 Task: Look for space in Jindřichův Hradec, Czech Republic from 8th June, 2023 to 12th June, 2023 for 2 adults in price range Rs.8000 to Rs.16000. Place can be private room with 1  bedroom having 1 bed and 1 bathroom. Property type can be flatguest house, hotel. Booking option can be shelf check-in. Required host language is English.
Action: Mouse moved to (422, 86)
Screenshot: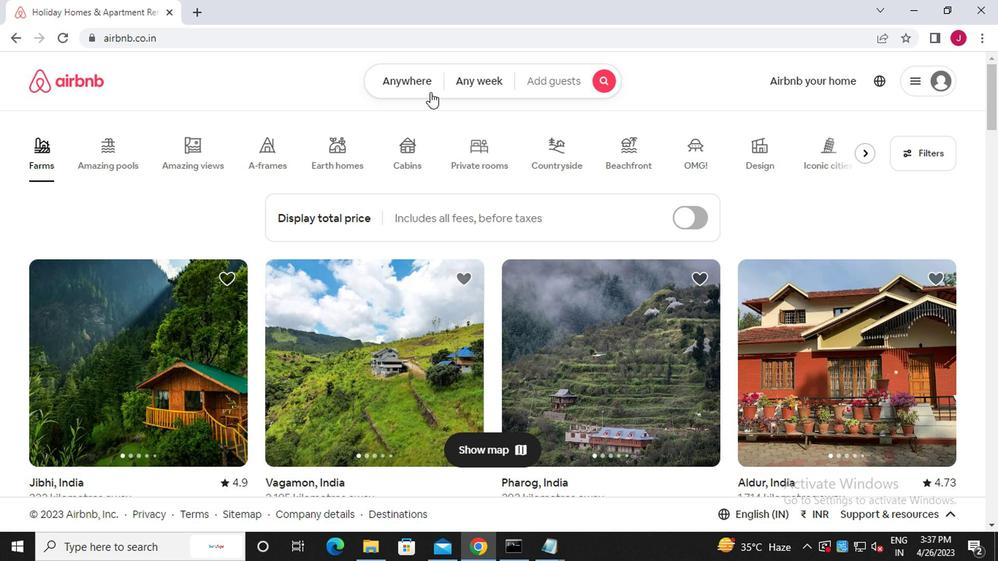 
Action: Mouse pressed left at (422, 86)
Screenshot: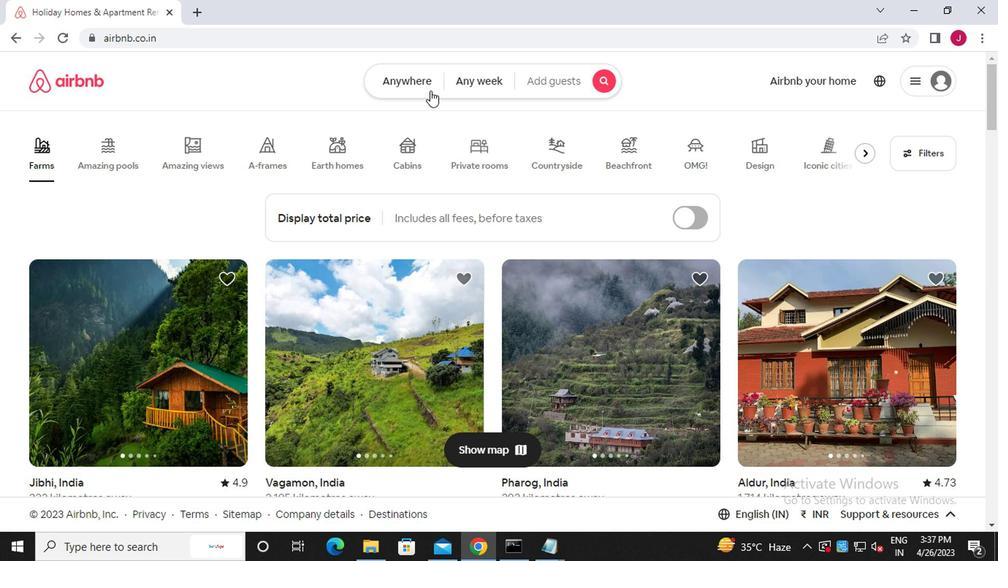 
Action: Mouse moved to (290, 138)
Screenshot: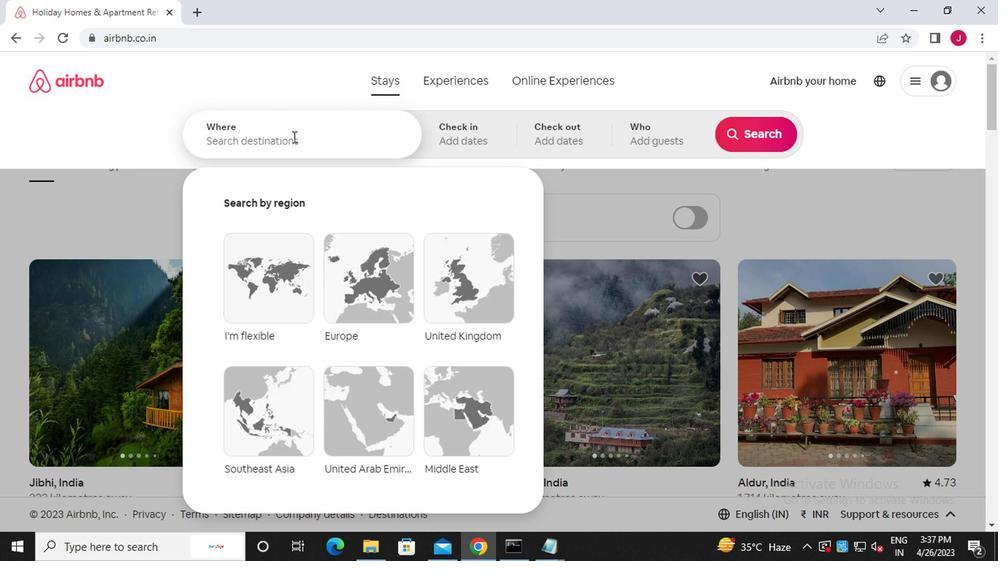 
Action: Mouse pressed left at (290, 138)
Screenshot: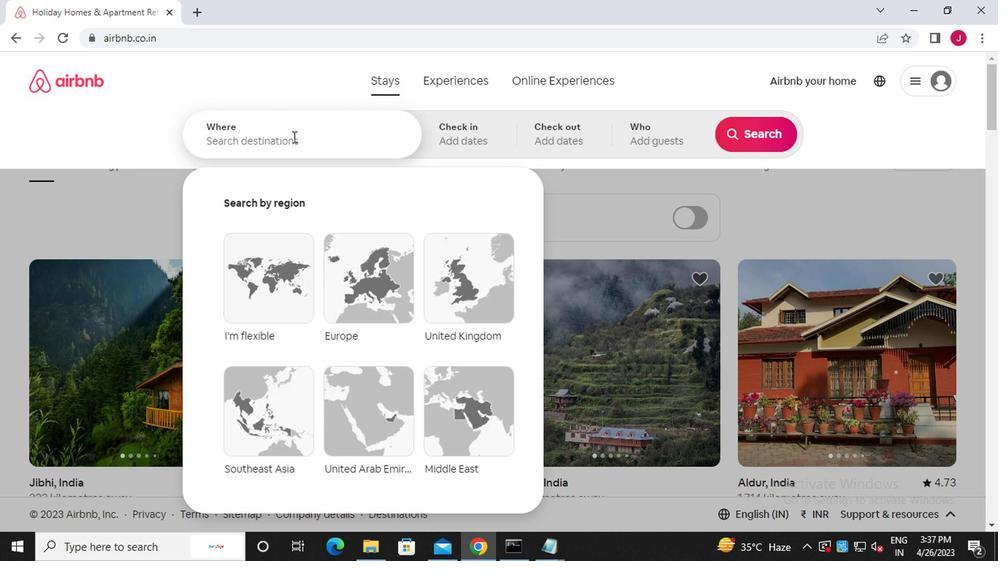 
Action: Mouse moved to (285, 135)
Screenshot: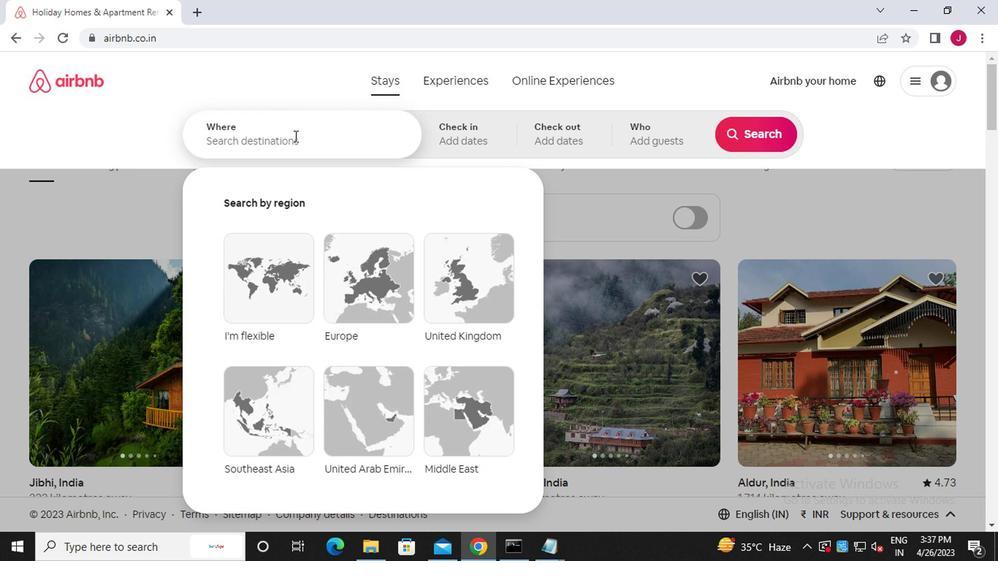 
Action: Key pressed j<Key.caps_lock>indrichuv<Key.space><Key.caps_lock>h<Key.caps_lock>radec,<Key.caps_lock>c<Key.caps_lock>zech<Key.space><Key.caps_lock>r<Key.caps_lock>epublic
Screenshot: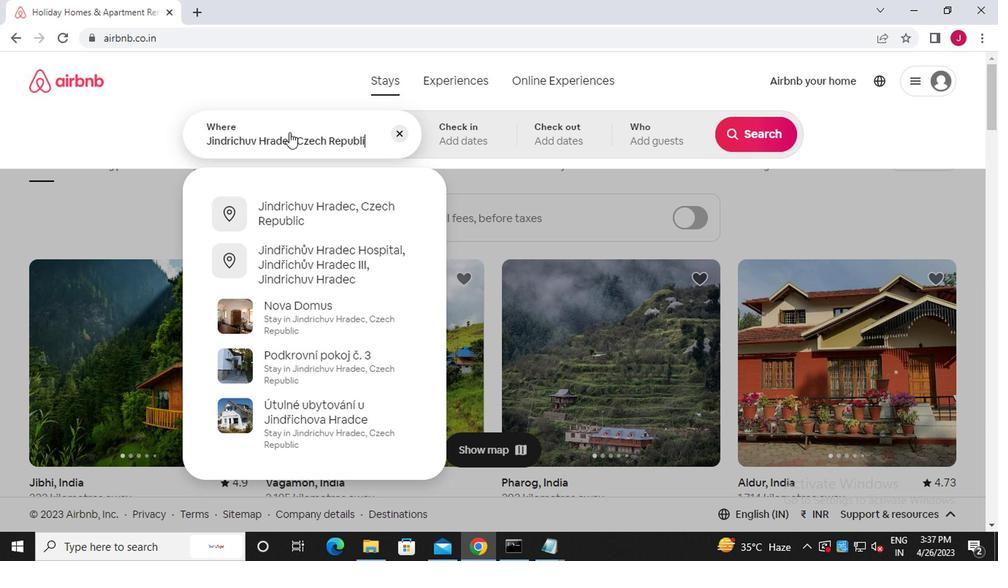 
Action: Mouse moved to (332, 212)
Screenshot: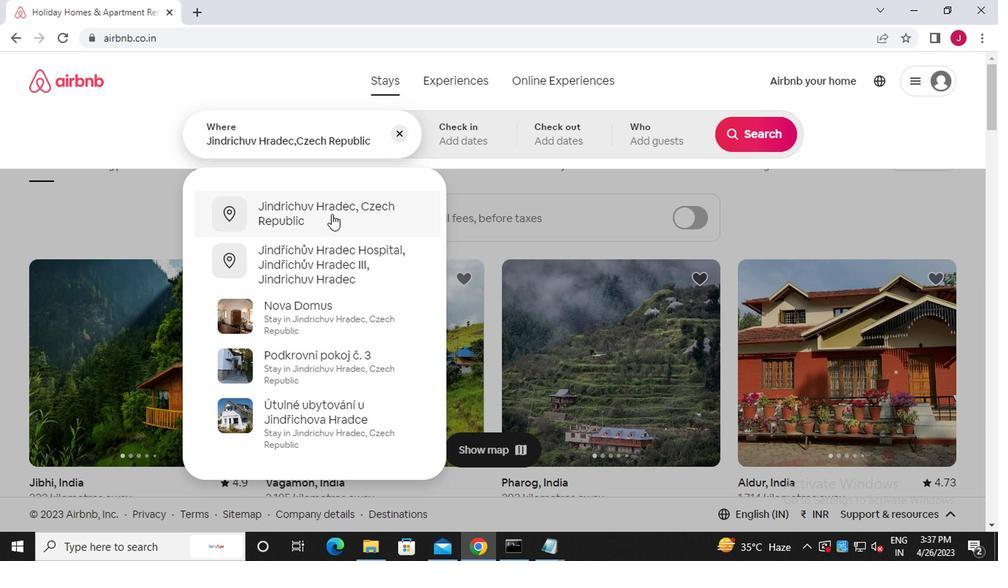 
Action: Mouse pressed left at (332, 212)
Screenshot: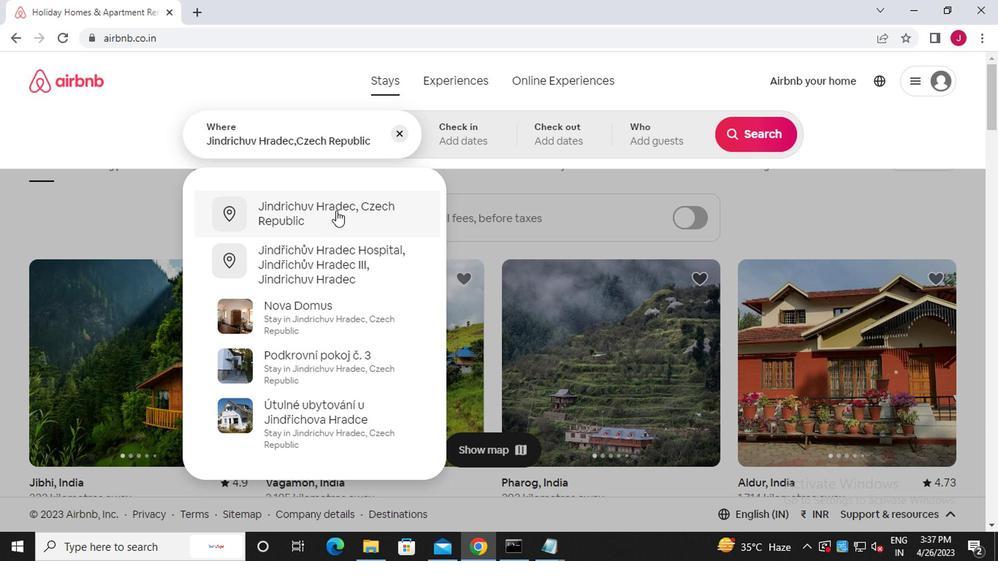 
Action: Mouse moved to (747, 253)
Screenshot: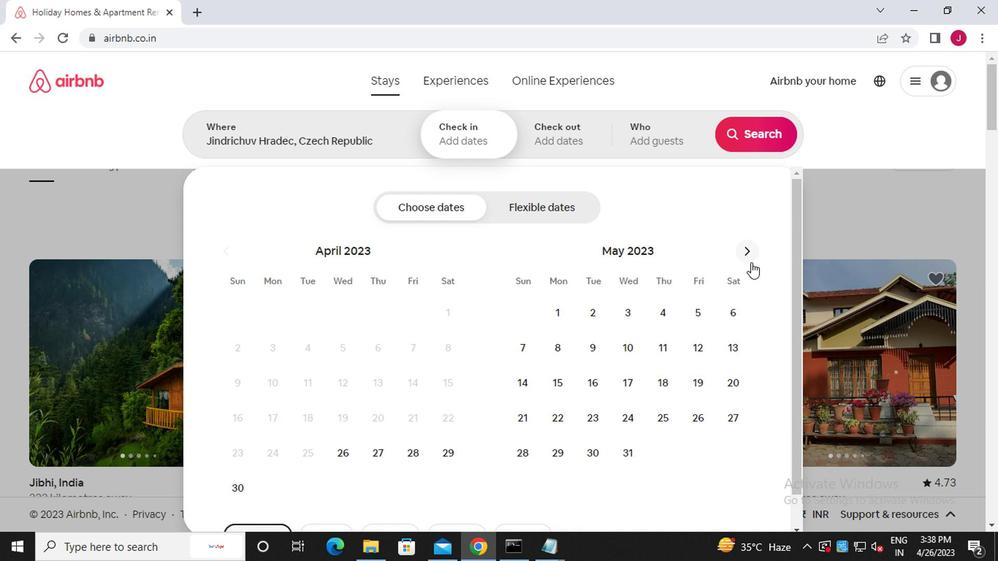 
Action: Mouse pressed left at (747, 253)
Screenshot: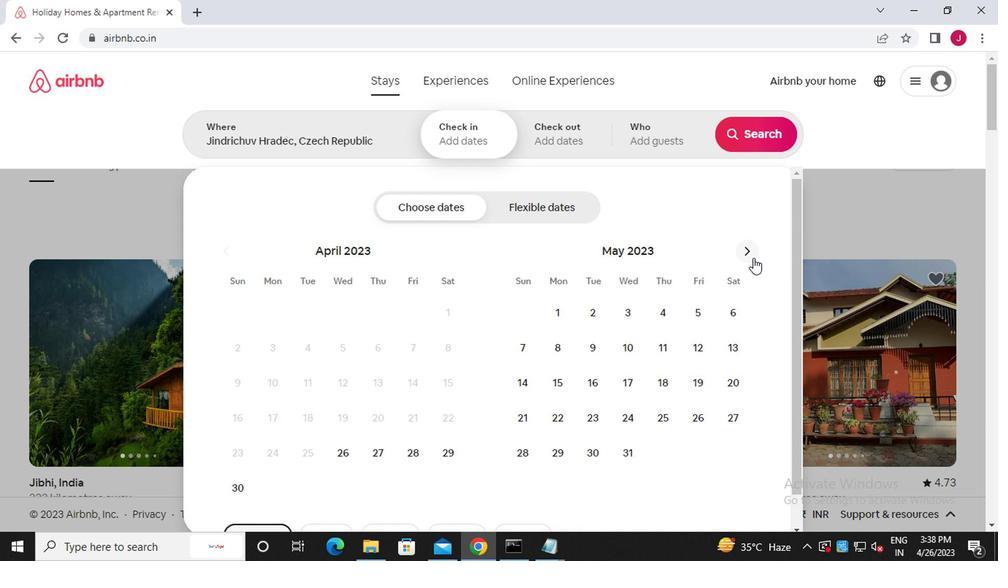 
Action: Mouse moved to (658, 346)
Screenshot: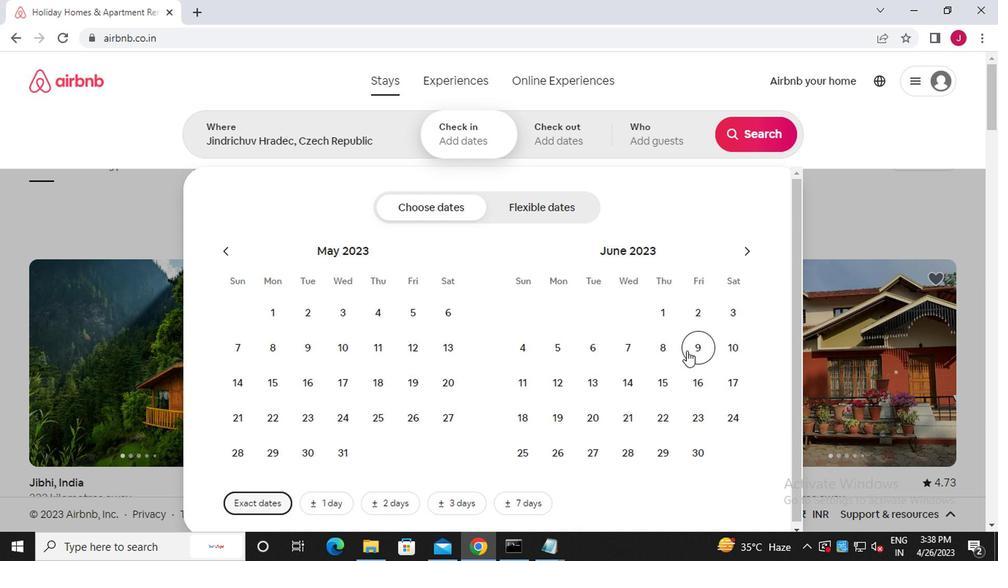 
Action: Mouse pressed left at (658, 346)
Screenshot: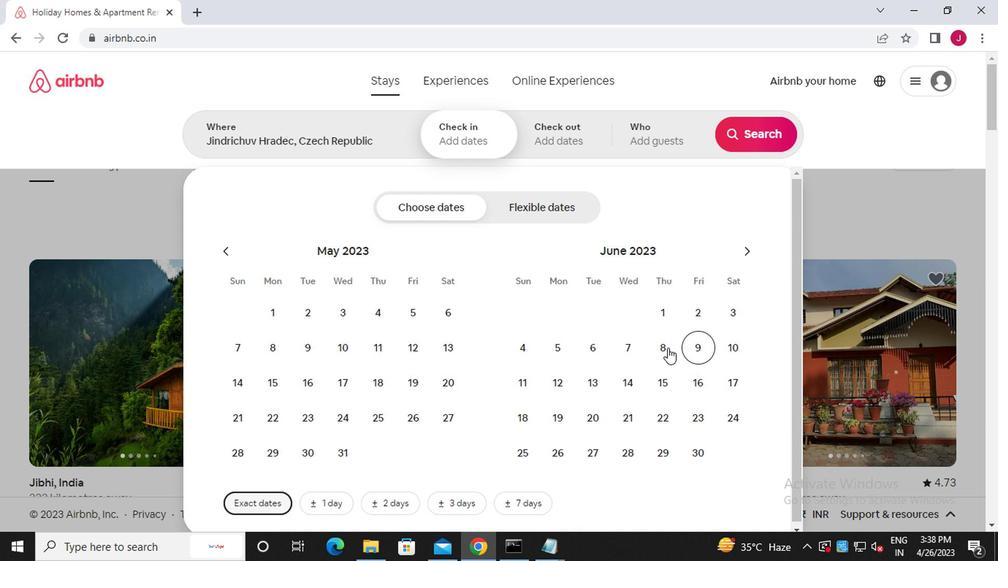 
Action: Mouse moved to (554, 378)
Screenshot: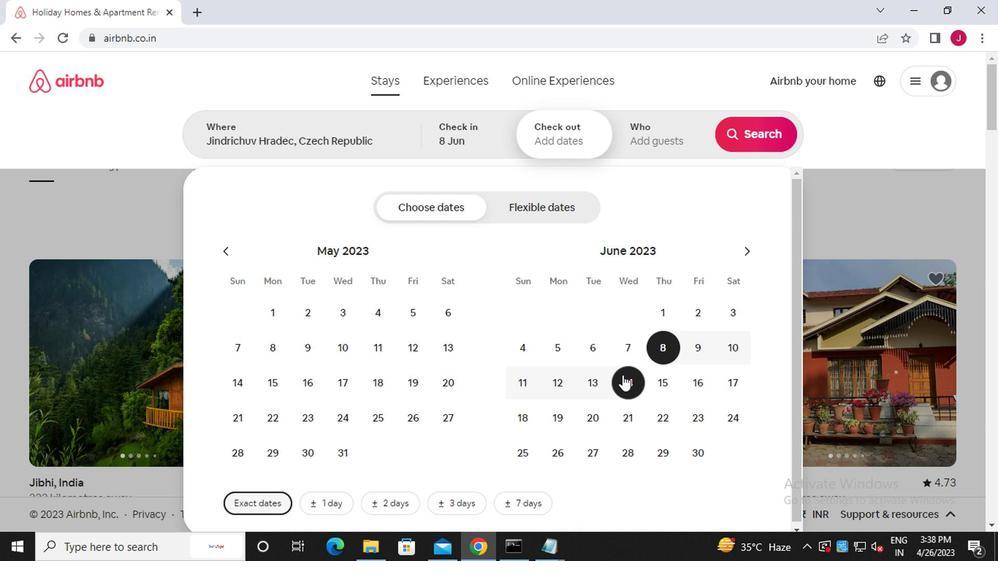 
Action: Mouse pressed left at (554, 378)
Screenshot: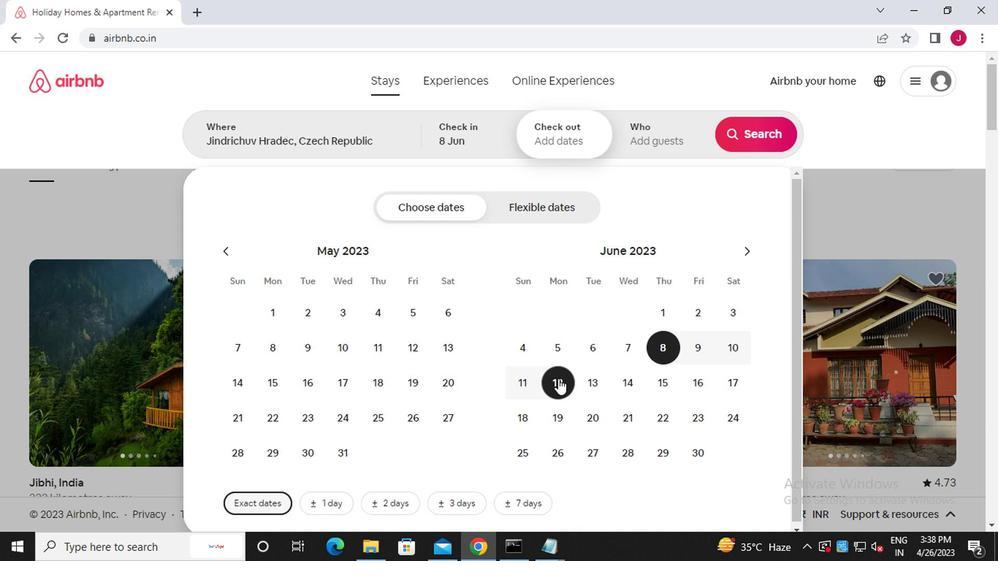 
Action: Mouse moved to (648, 147)
Screenshot: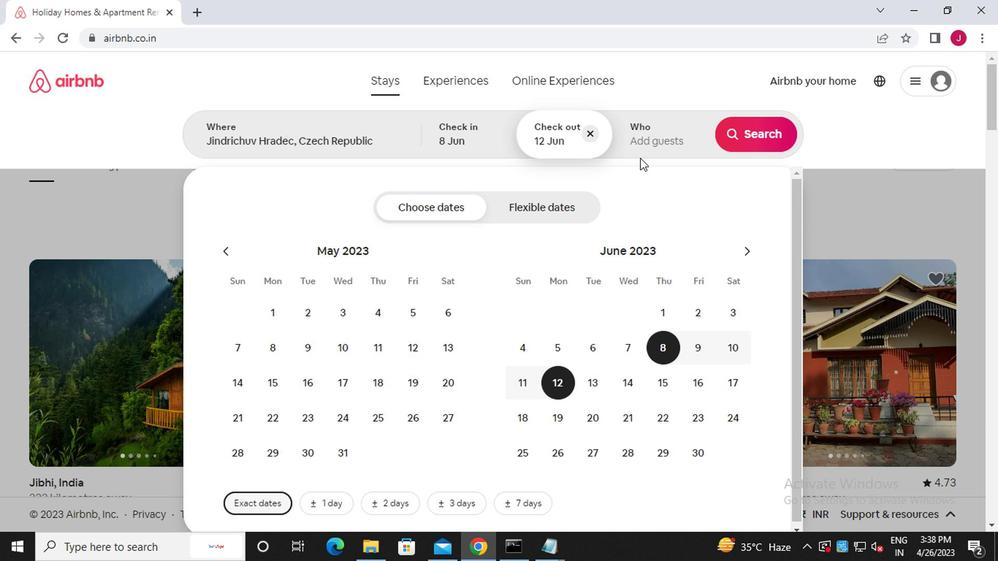 
Action: Mouse pressed left at (648, 147)
Screenshot: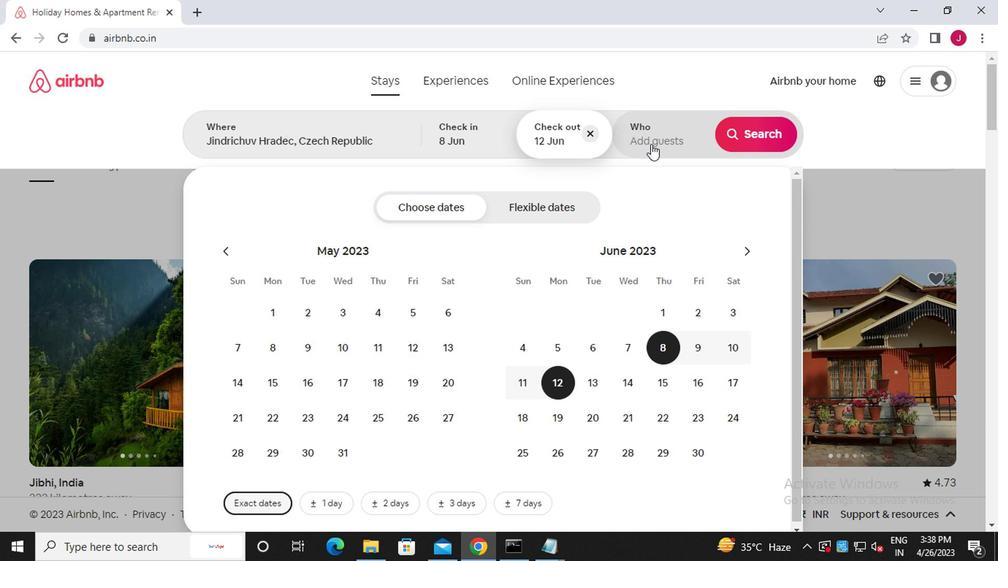 
Action: Mouse moved to (760, 217)
Screenshot: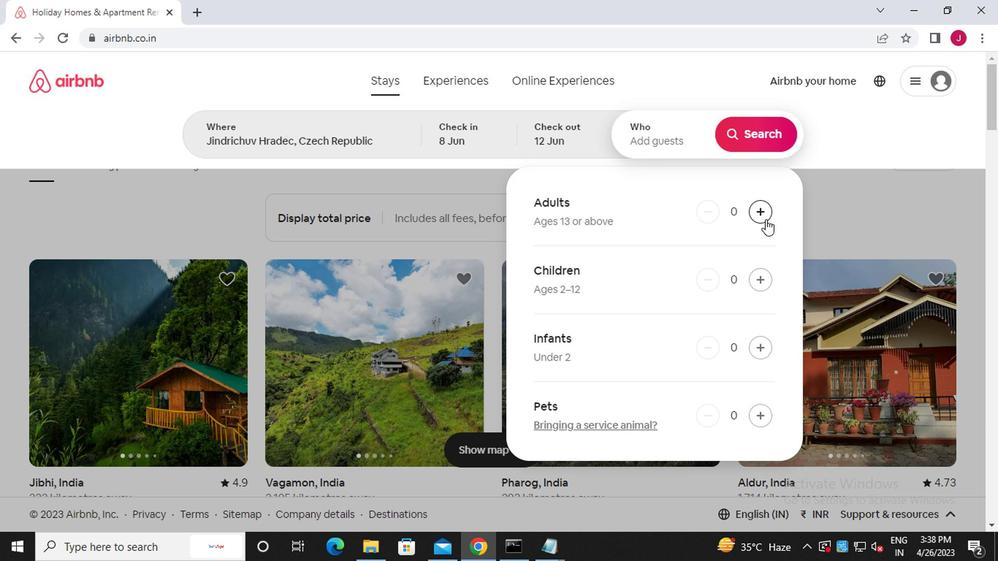 
Action: Mouse pressed left at (760, 217)
Screenshot: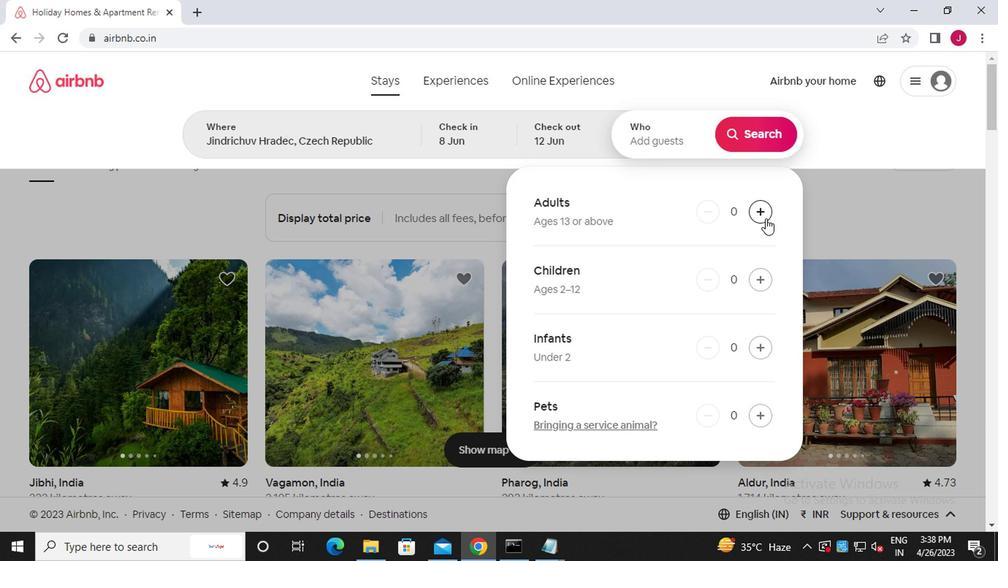 
Action: Mouse pressed left at (760, 217)
Screenshot: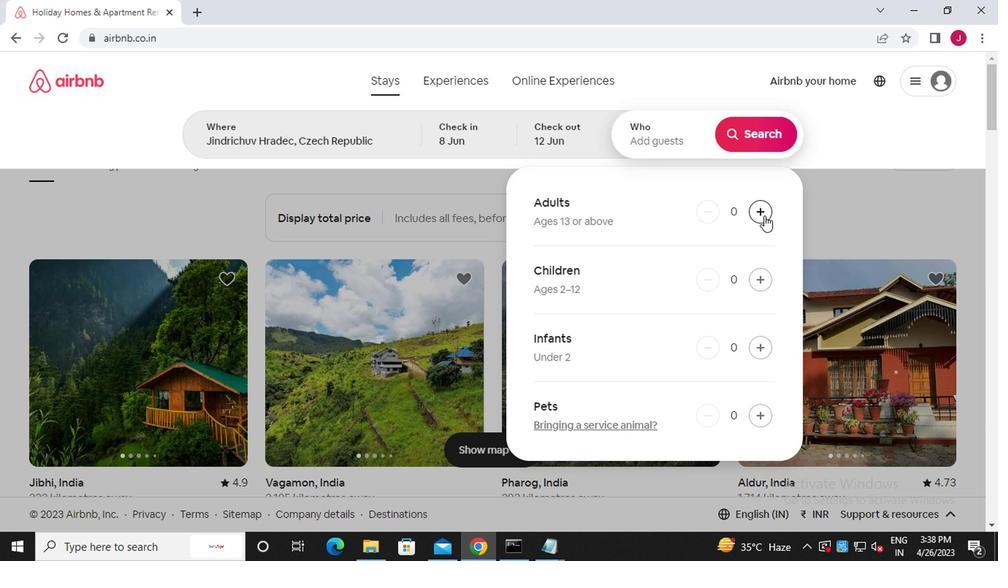 
Action: Mouse moved to (757, 141)
Screenshot: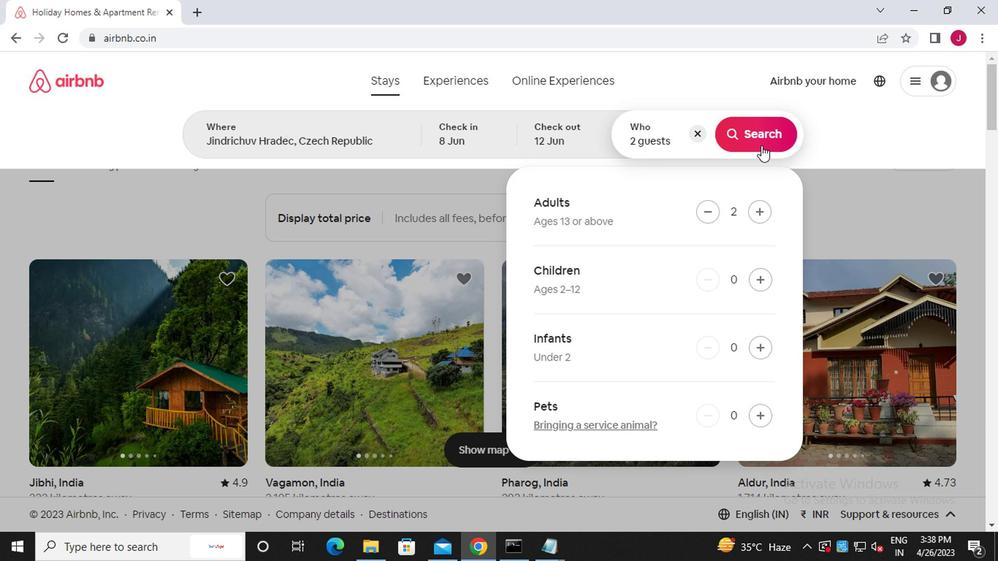 
Action: Mouse pressed left at (757, 141)
Screenshot: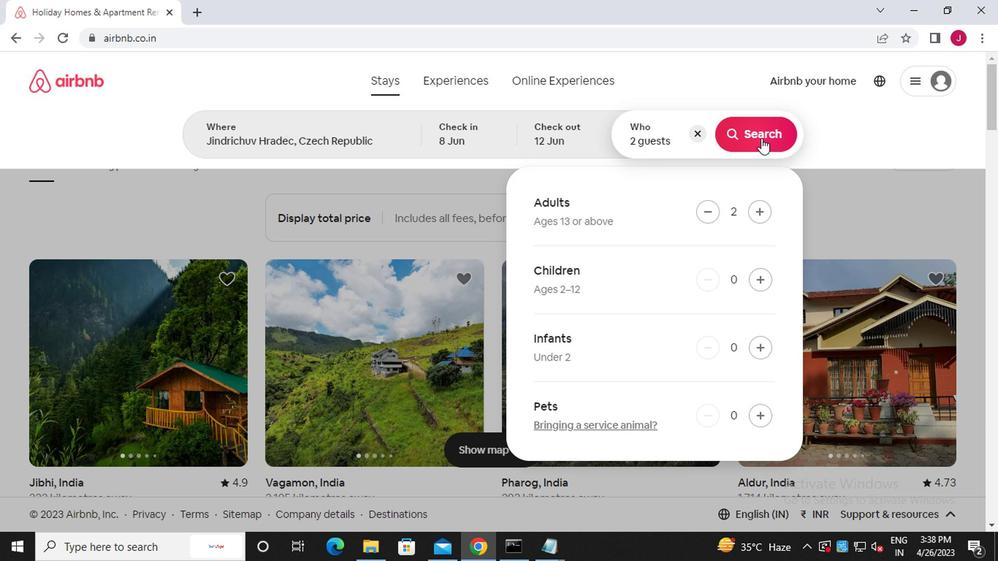 
Action: Mouse moved to (946, 137)
Screenshot: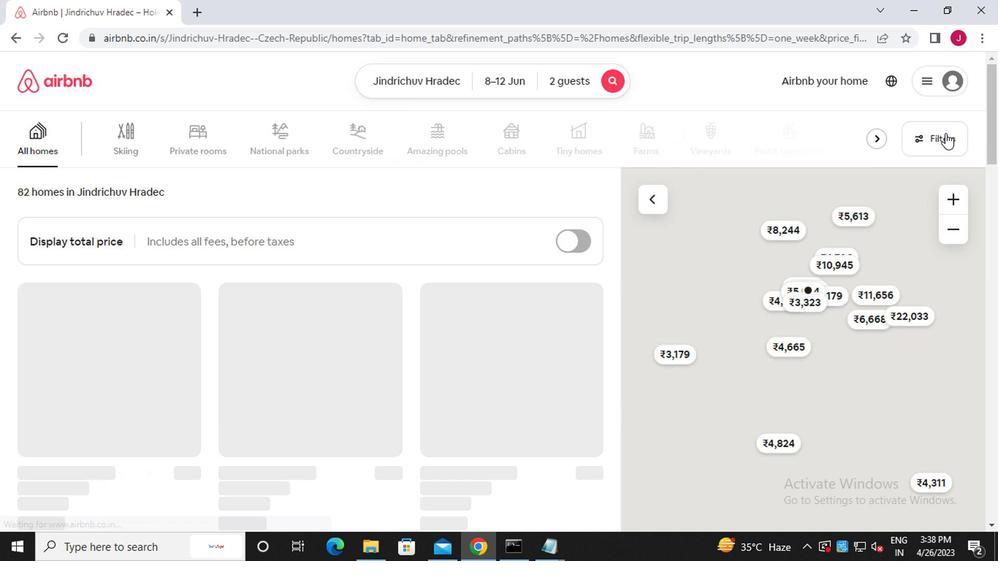 
Action: Mouse pressed left at (946, 137)
Screenshot: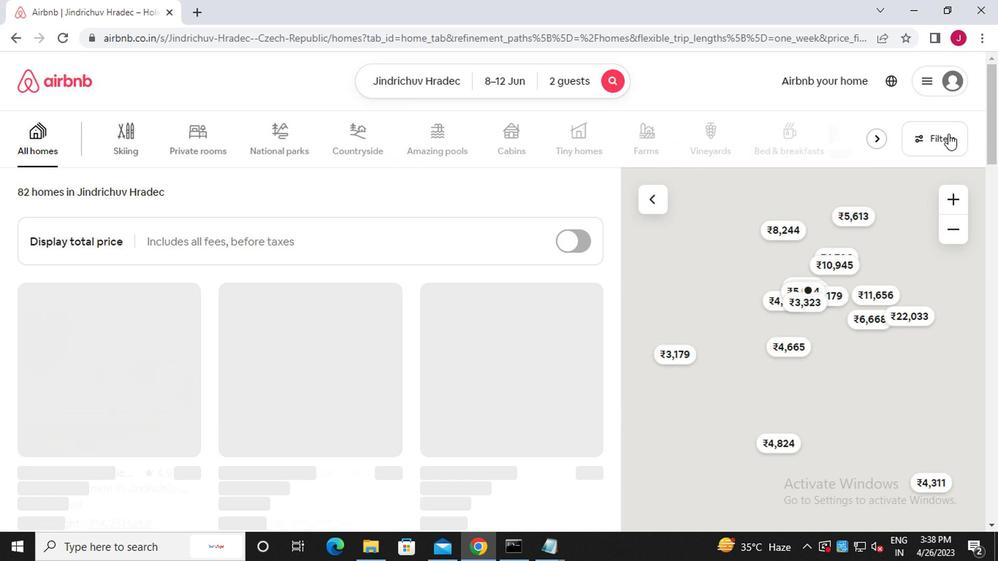 
Action: Mouse moved to (328, 323)
Screenshot: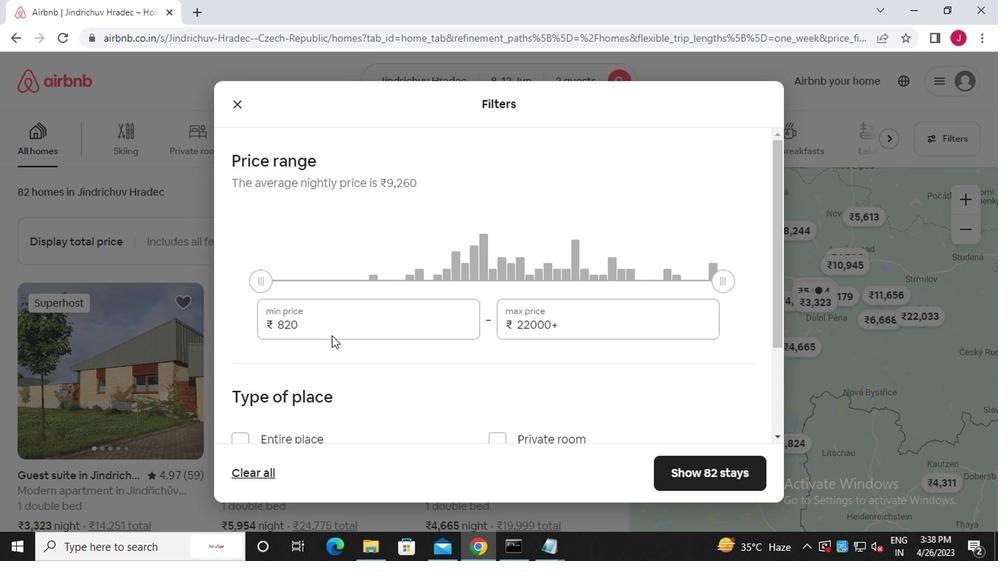 
Action: Mouse pressed left at (328, 323)
Screenshot: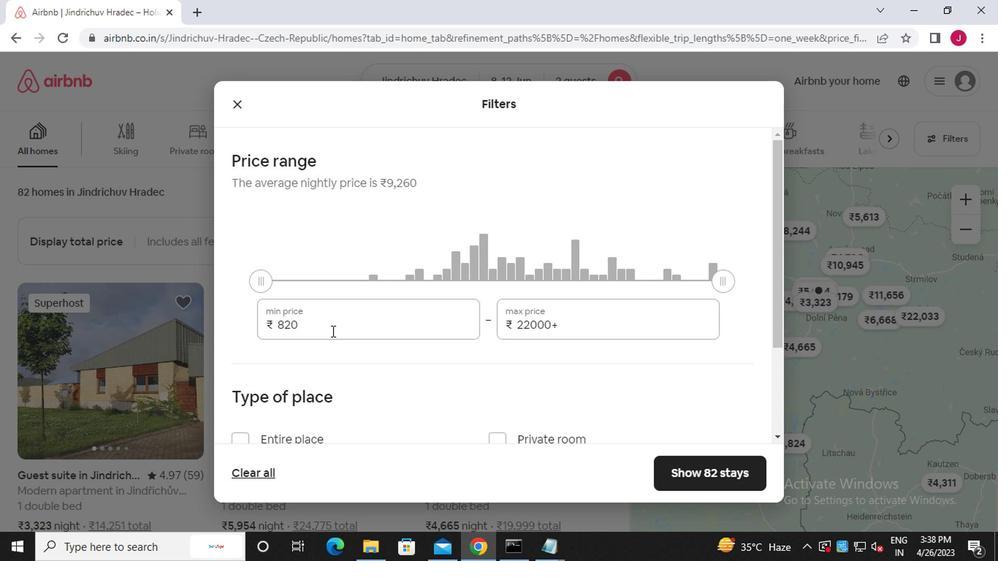 
Action: Mouse moved to (328, 322)
Screenshot: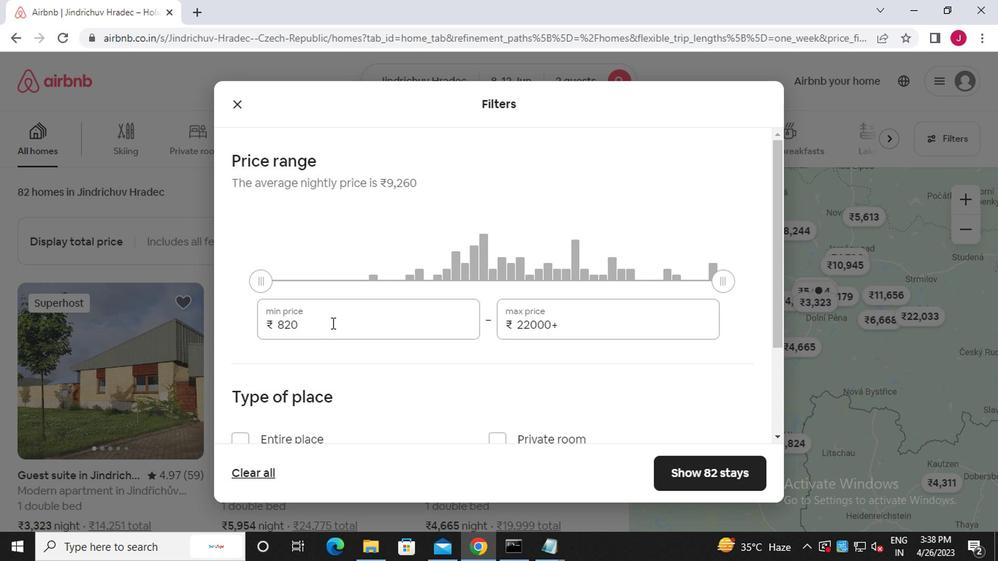 
Action: Key pressed <Key.backspace><Key.backspace><<96>><<96>><<96>>
Screenshot: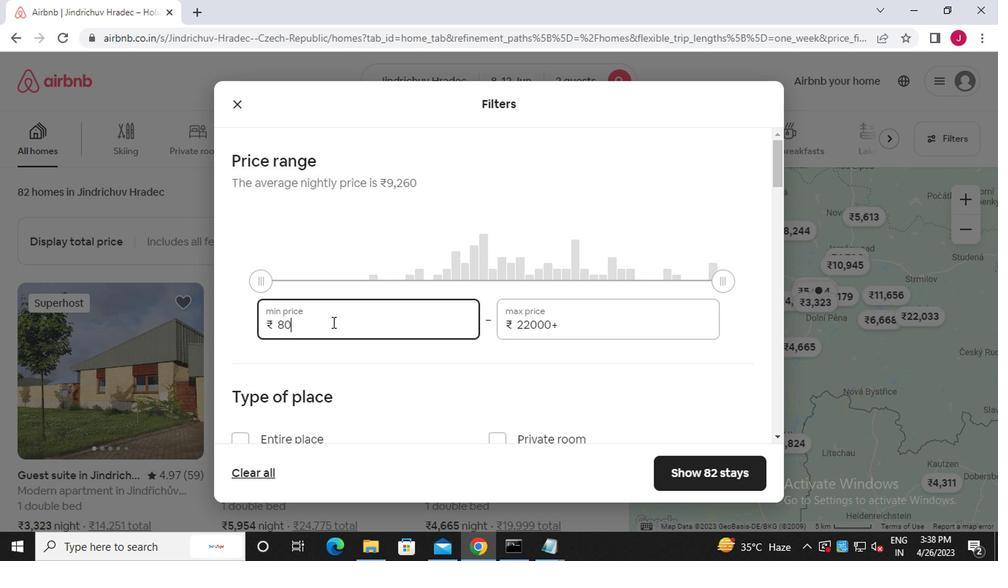 
Action: Mouse moved to (645, 326)
Screenshot: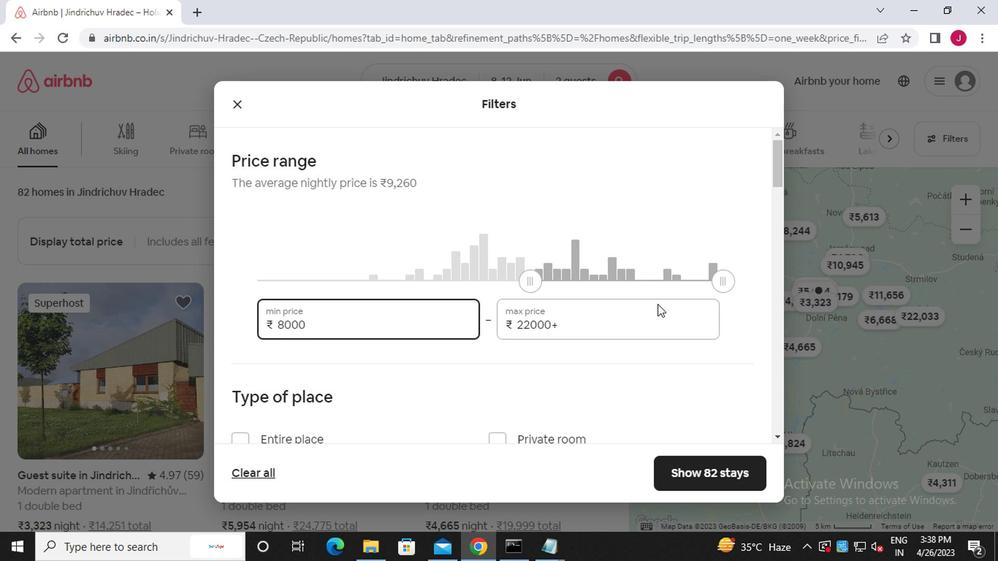 
Action: Mouse pressed left at (645, 326)
Screenshot: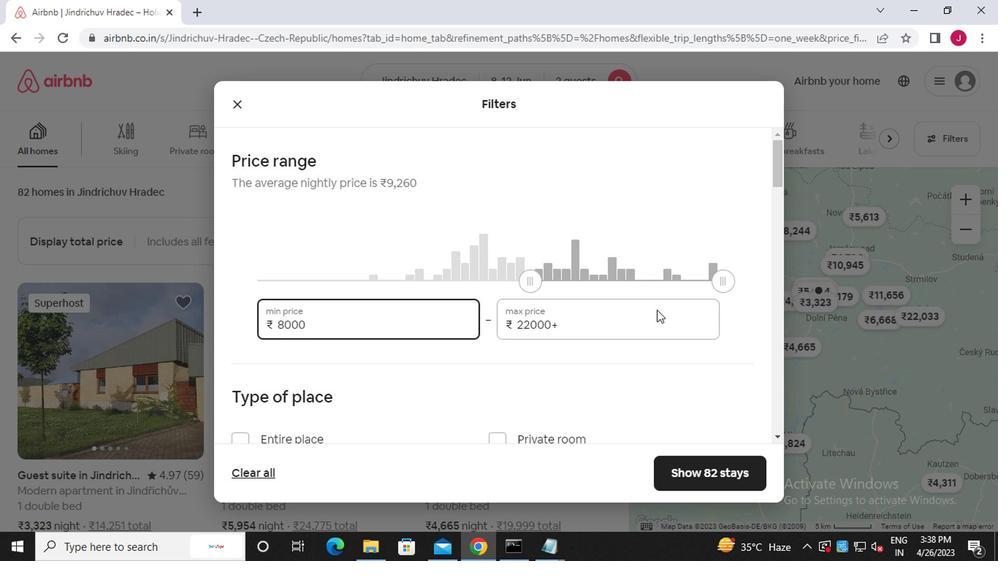 
Action: Mouse moved to (648, 322)
Screenshot: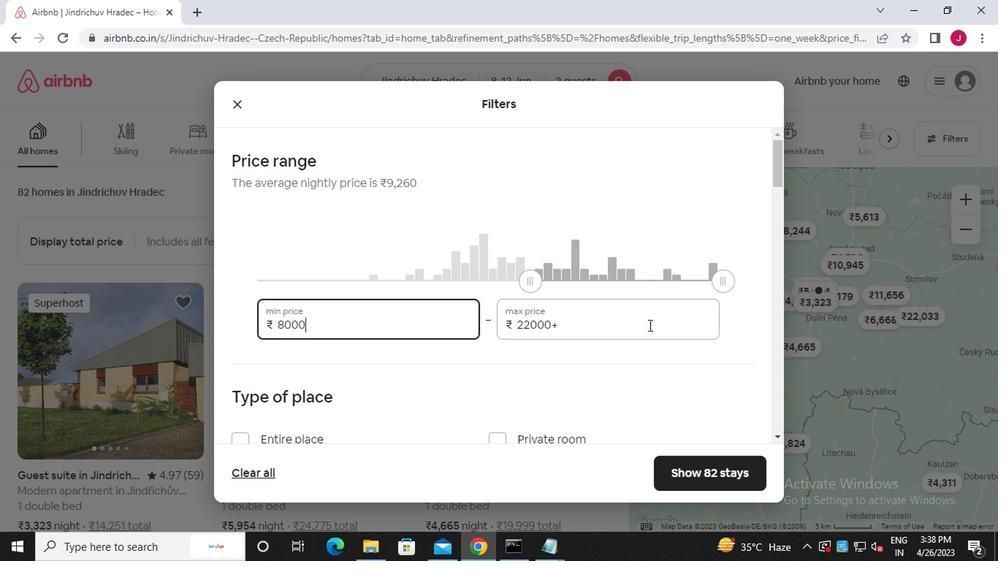 
Action: Key pressed <Key.backspace><Key.backspace><Key.backspace><Key.backspace><Key.backspace><Key.backspace><Key.backspace><Key.backspace><<97>><<102>><<96>><<96>><<96>>
Screenshot: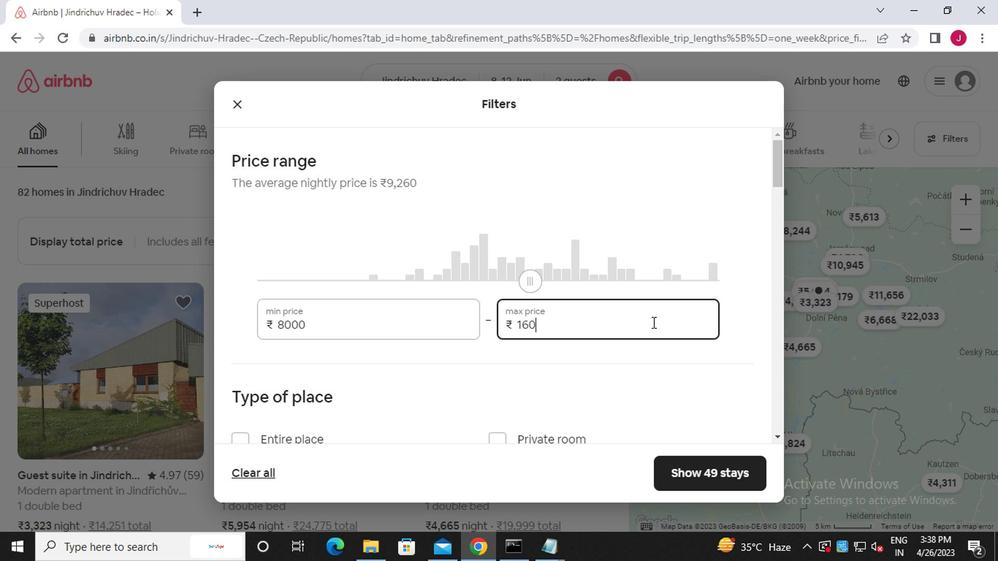 
Action: Mouse moved to (645, 326)
Screenshot: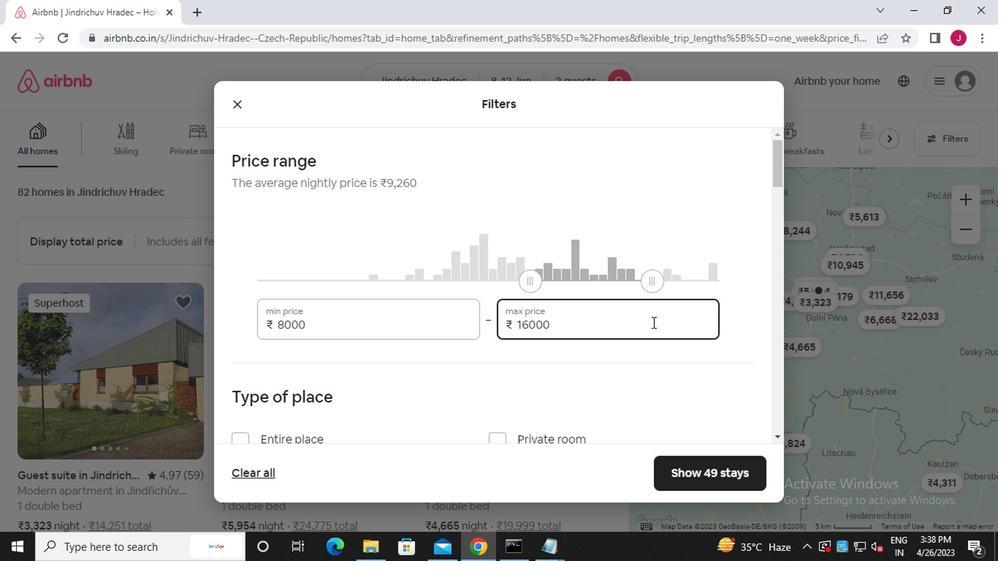 
Action: Mouse scrolled (645, 326) with delta (0, 0)
Screenshot: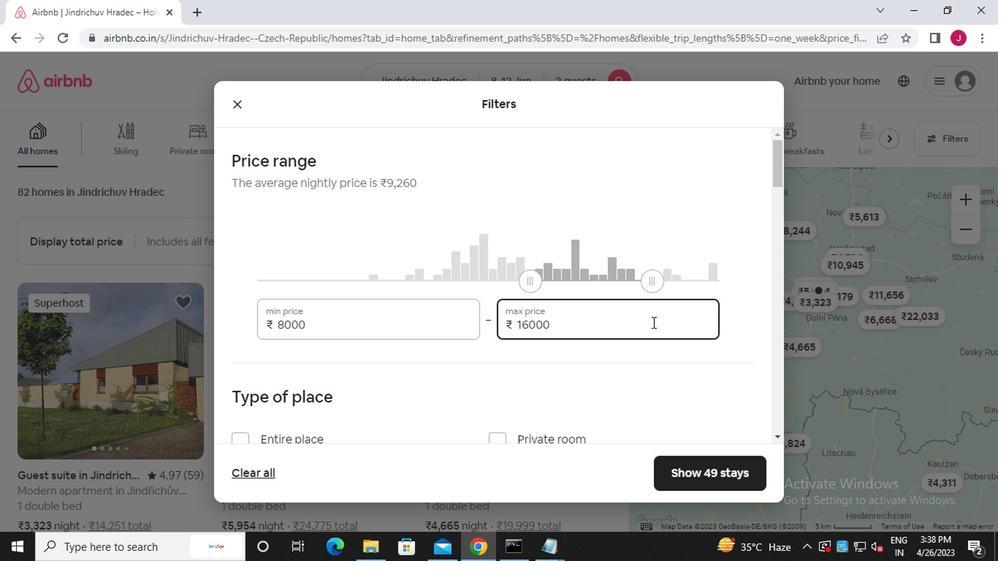 
Action: Mouse scrolled (645, 326) with delta (0, 0)
Screenshot: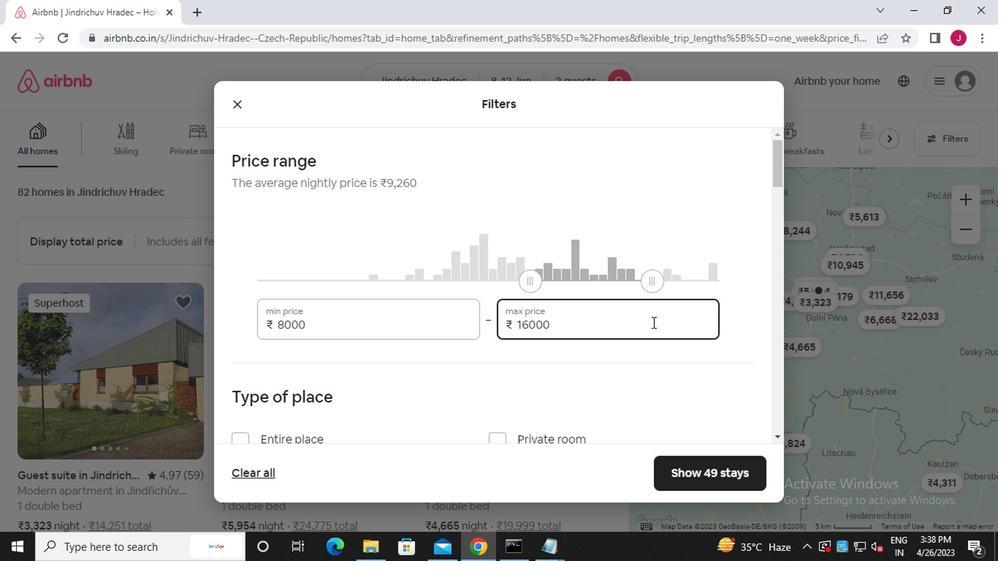 
Action: Mouse scrolled (645, 326) with delta (0, 0)
Screenshot: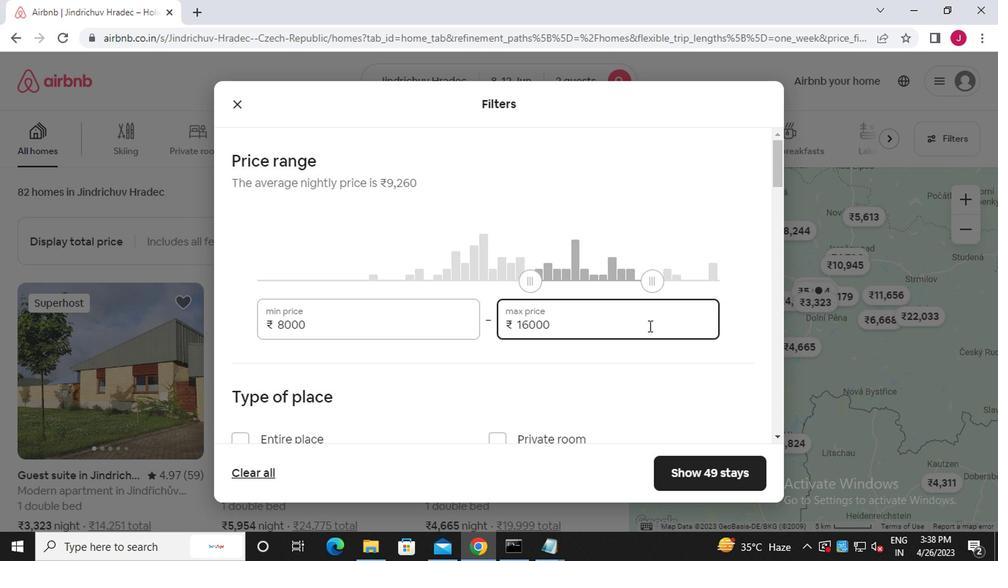 
Action: Mouse moved to (508, 229)
Screenshot: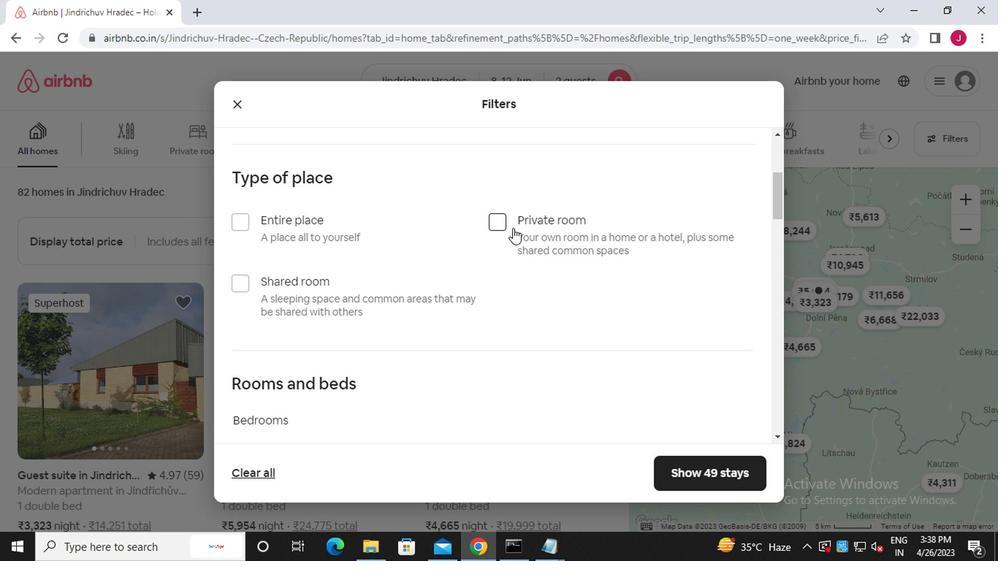 
Action: Mouse pressed left at (508, 229)
Screenshot: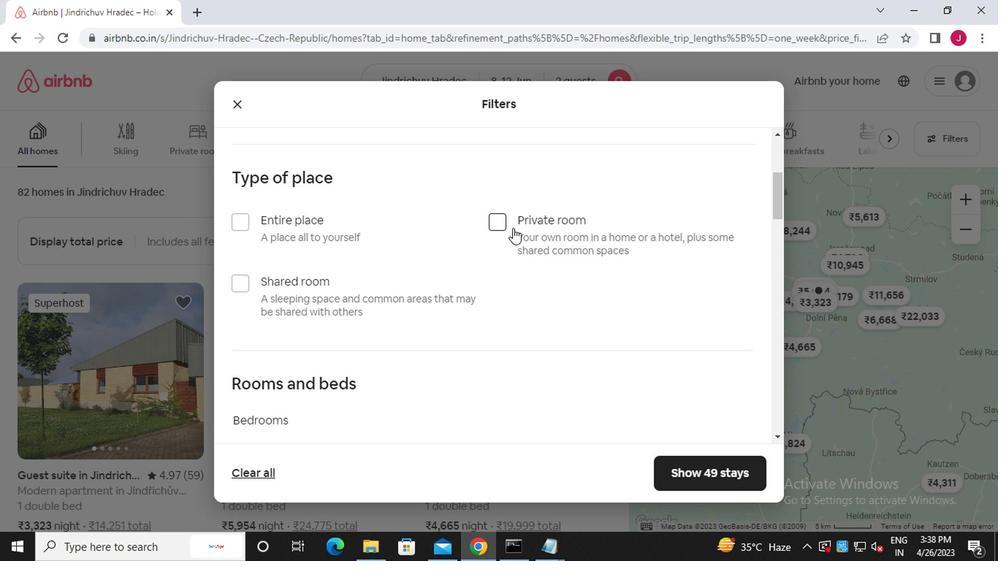 
Action: Mouse moved to (423, 268)
Screenshot: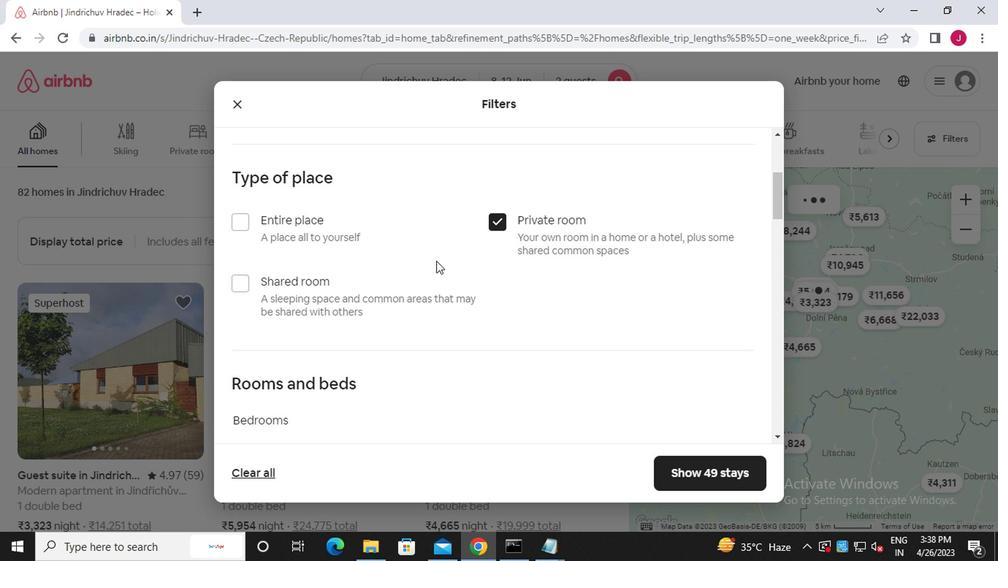
Action: Mouse scrolled (423, 268) with delta (0, 0)
Screenshot: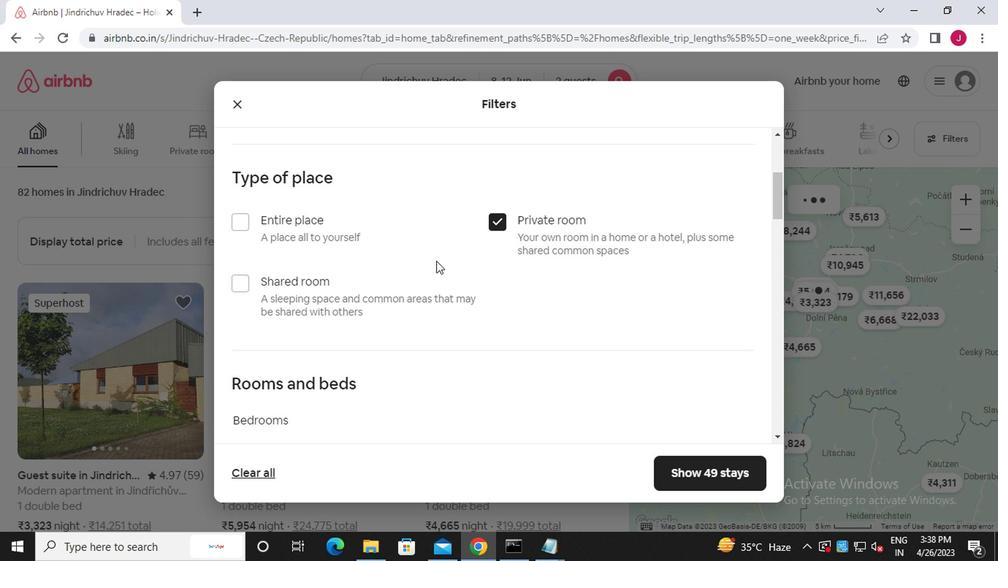 
Action: Mouse moved to (423, 270)
Screenshot: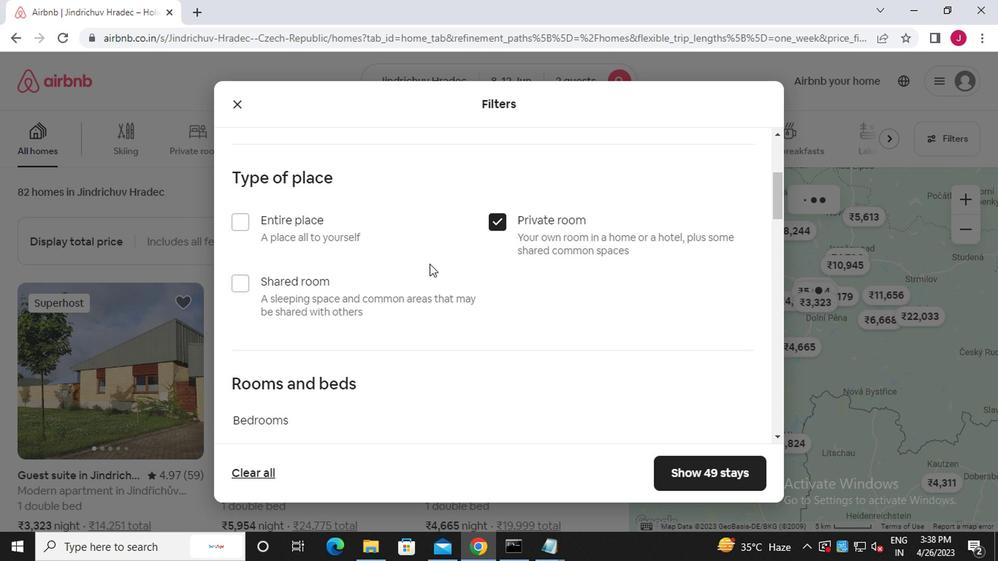 
Action: Mouse scrolled (423, 270) with delta (0, 0)
Screenshot: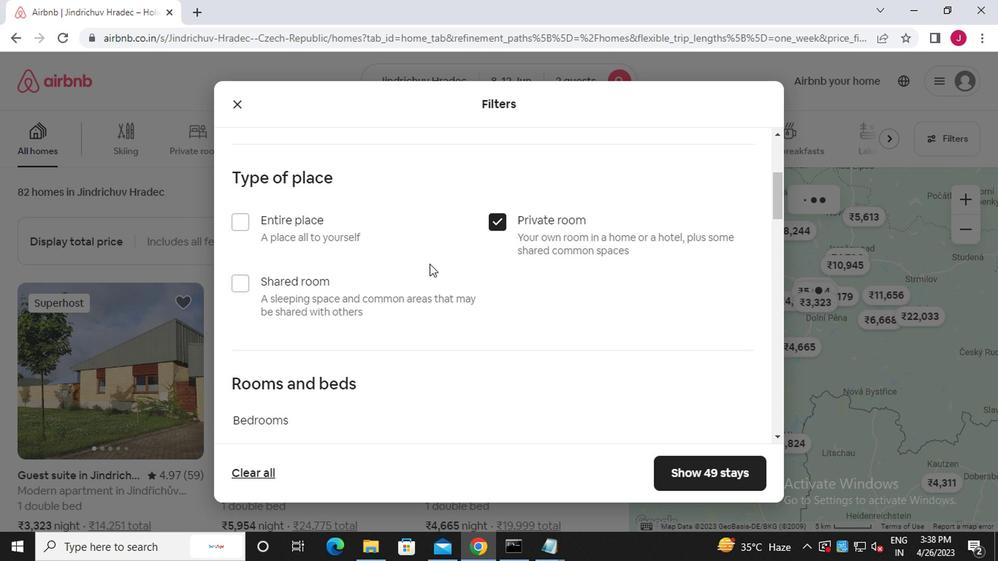 
Action: Mouse moved to (423, 272)
Screenshot: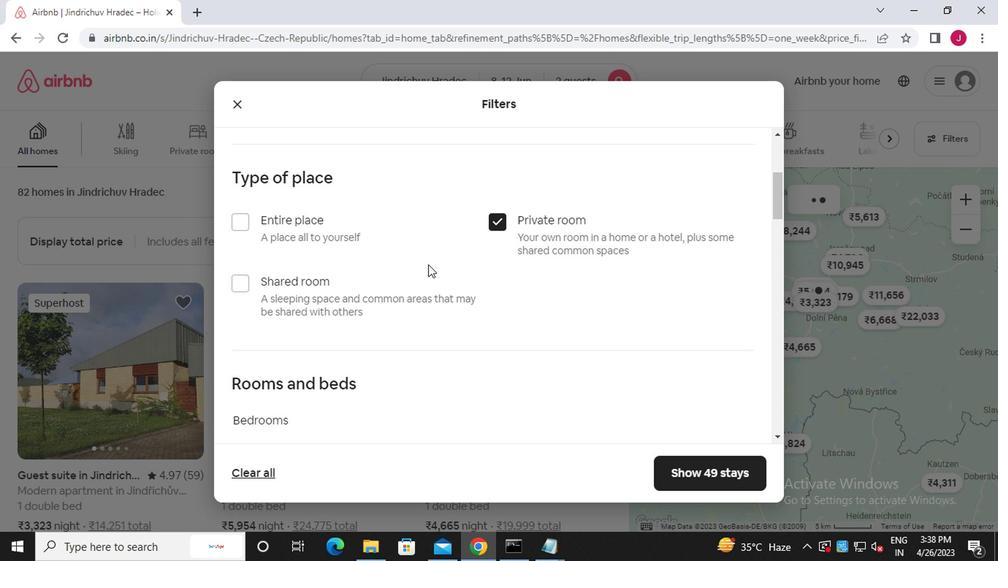 
Action: Mouse scrolled (423, 271) with delta (0, 0)
Screenshot: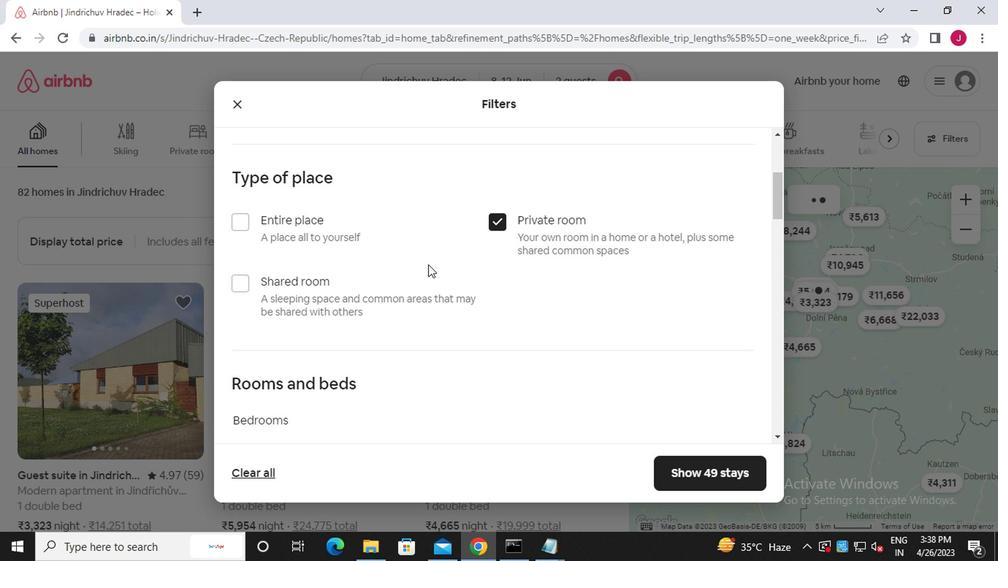
Action: Mouse moved to (322, 241)
Screenshot: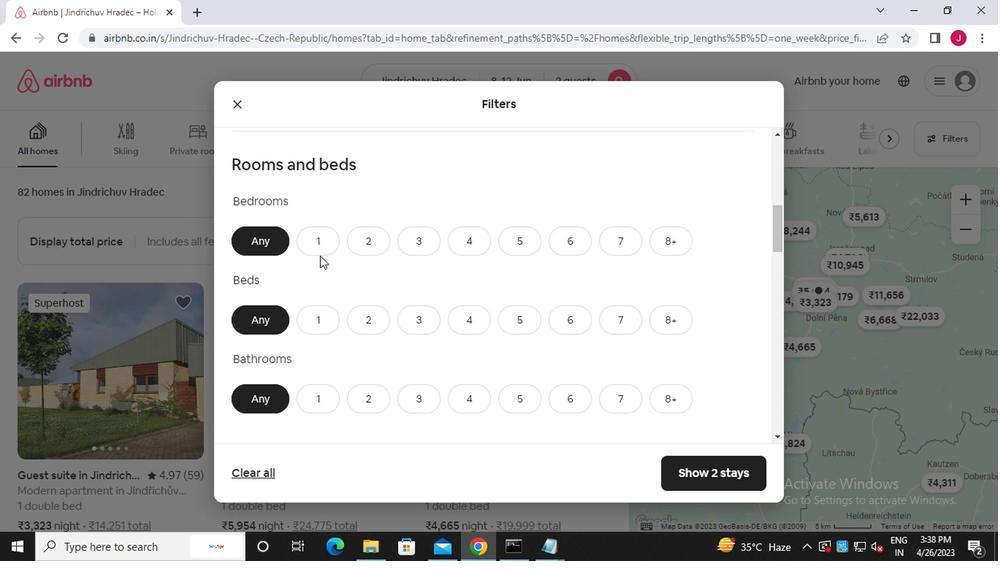 
Action: Mouse pressed left at (322, 241)
Screenshot: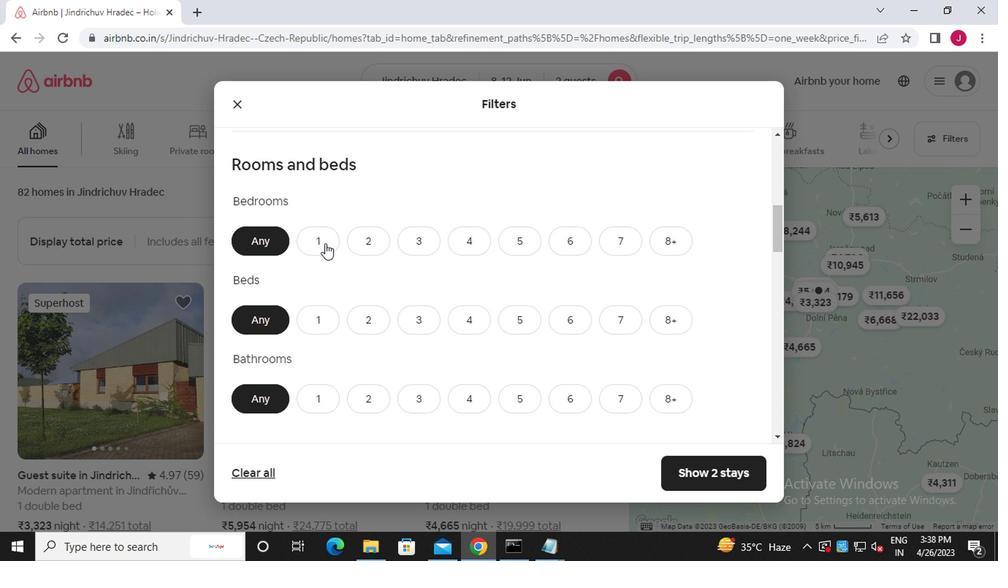 
Action: Mouse moved to (318, 303)
Screenshot: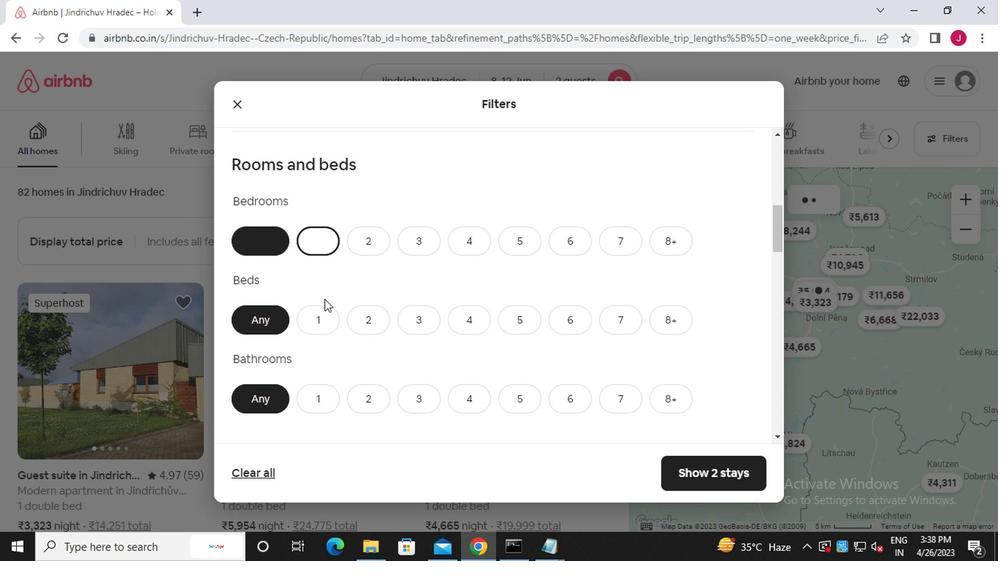 
Action: Mouse pressed left at (318, 303)
Screenshot: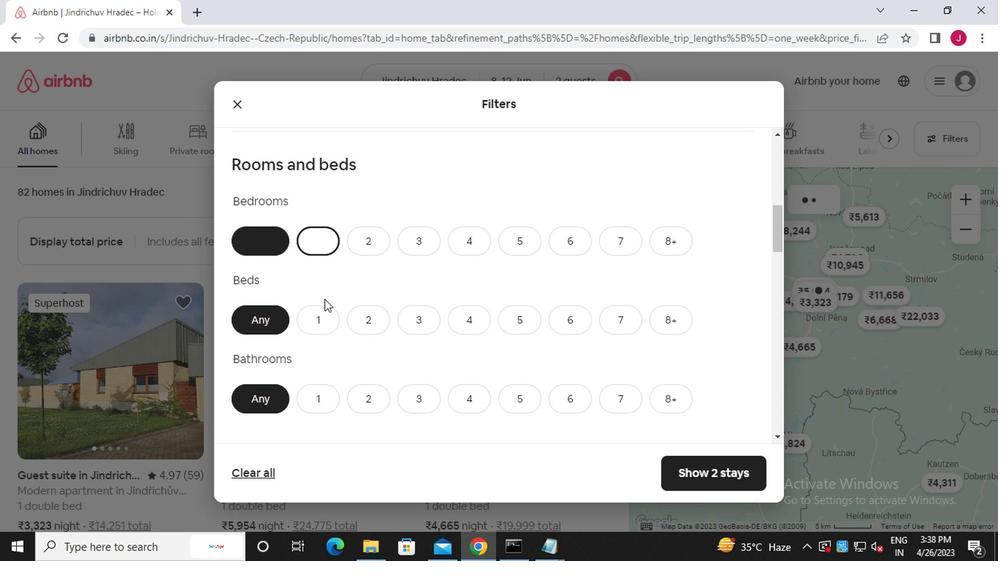 
Action: Mouse moved to (316, 327)
Screenshot: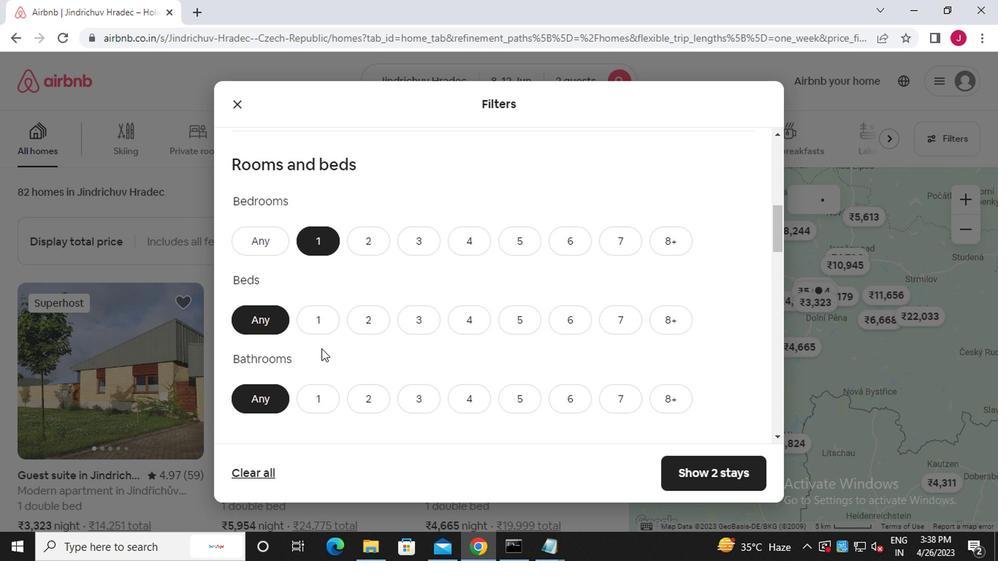 
Action: Mouse pressed left at (316, 327)
Screenshot: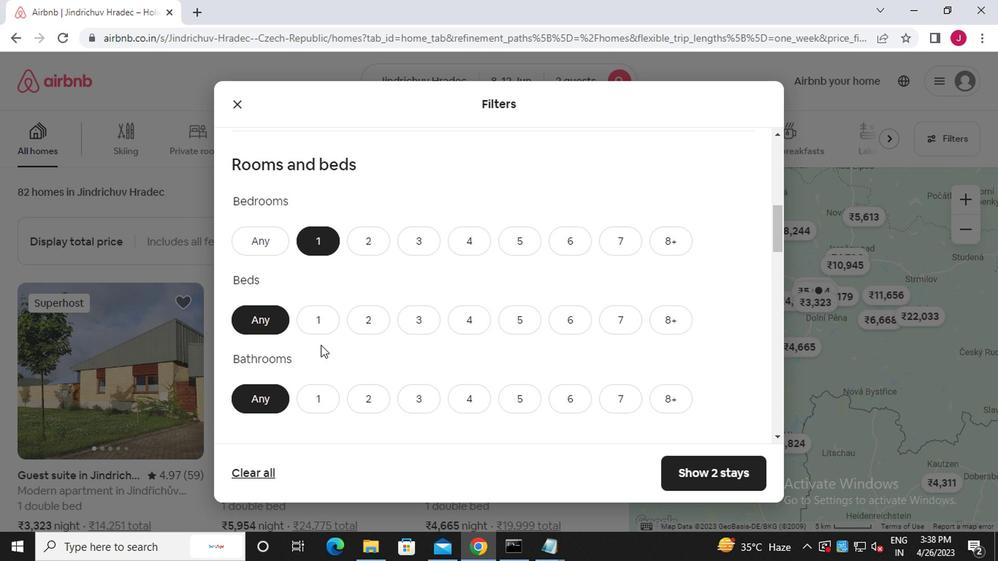 
Action: Mouse moved to (316, 397)
Screenshot: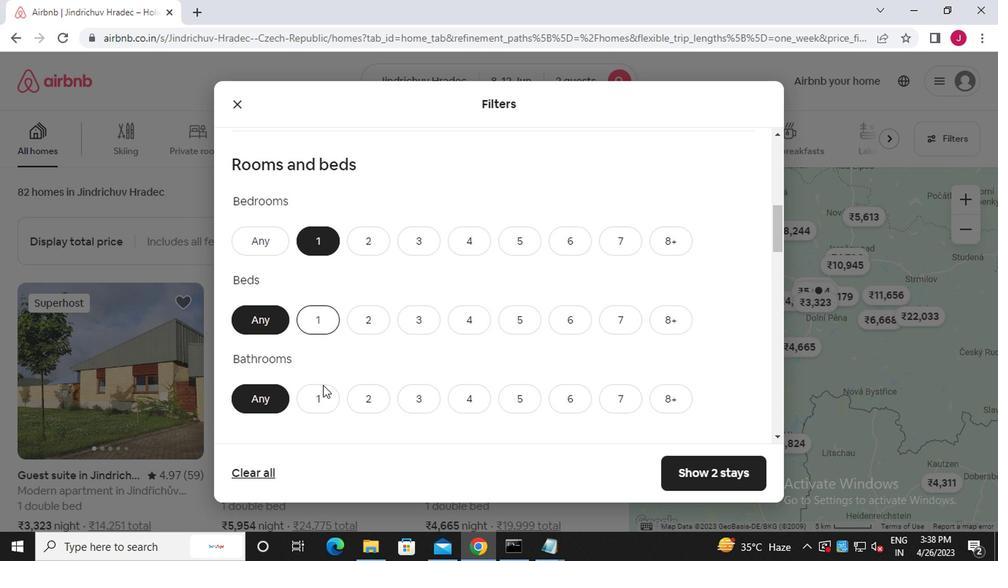 
Action: Mouse pressed left at (316, 397)
Screenshot: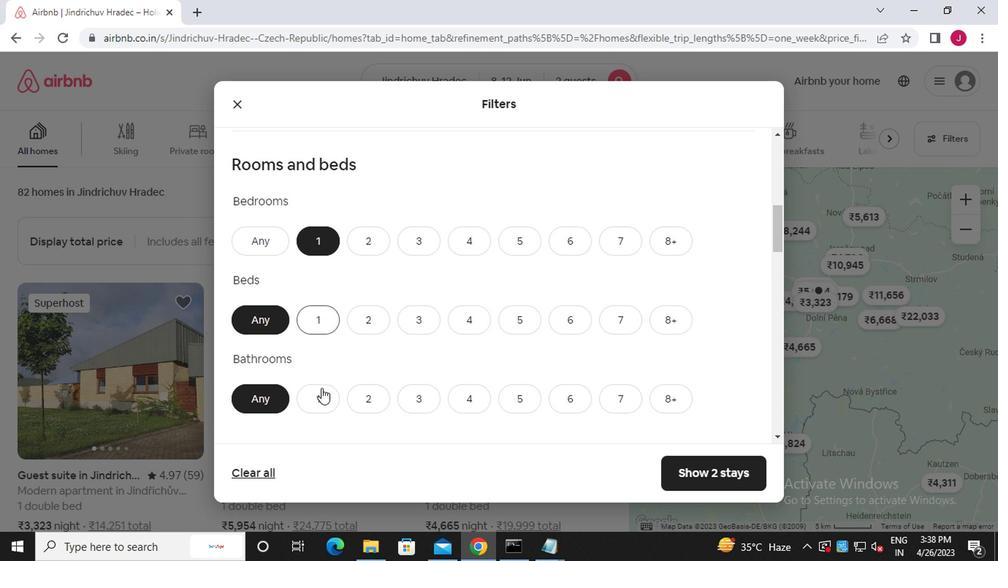 
Action: Mouse moved to (317, 322)
Screenshot: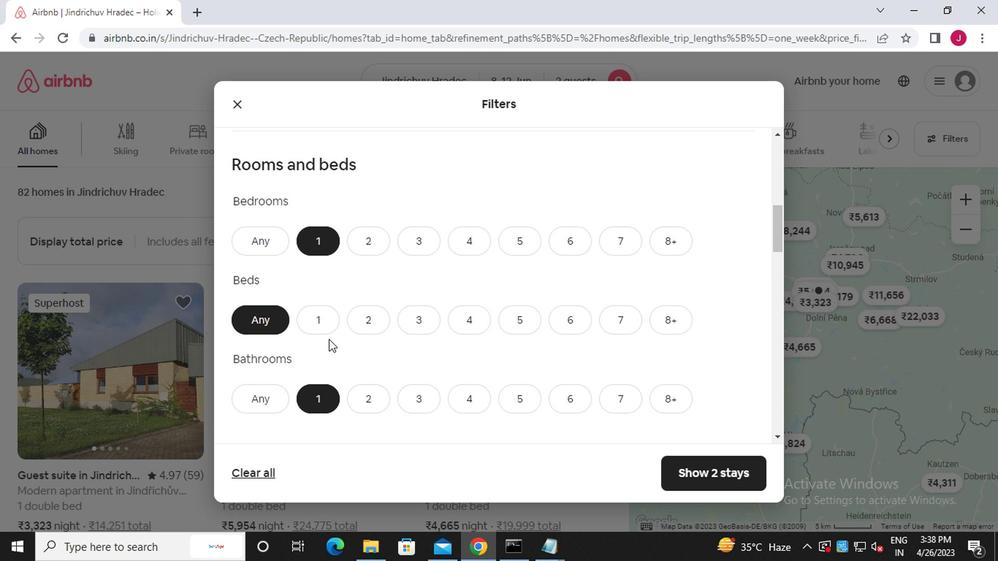 
Action: Mouse pressed left at (317, 322)
Screenshot: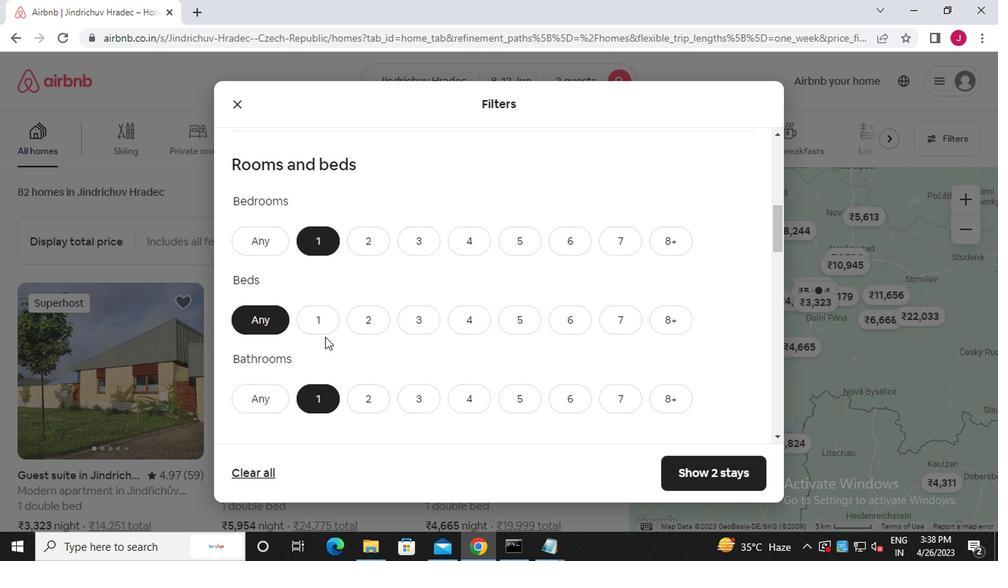
Action: Mouse moved to (419, 359)
Screenshot: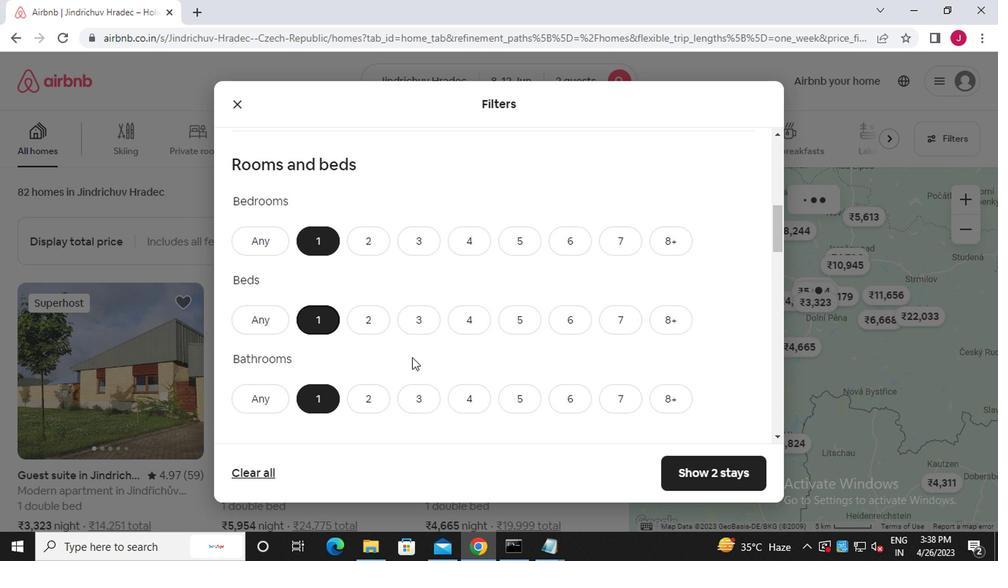 
Action: Mouse scrolled (419, 358) with delta (0, 0)
Screenshot: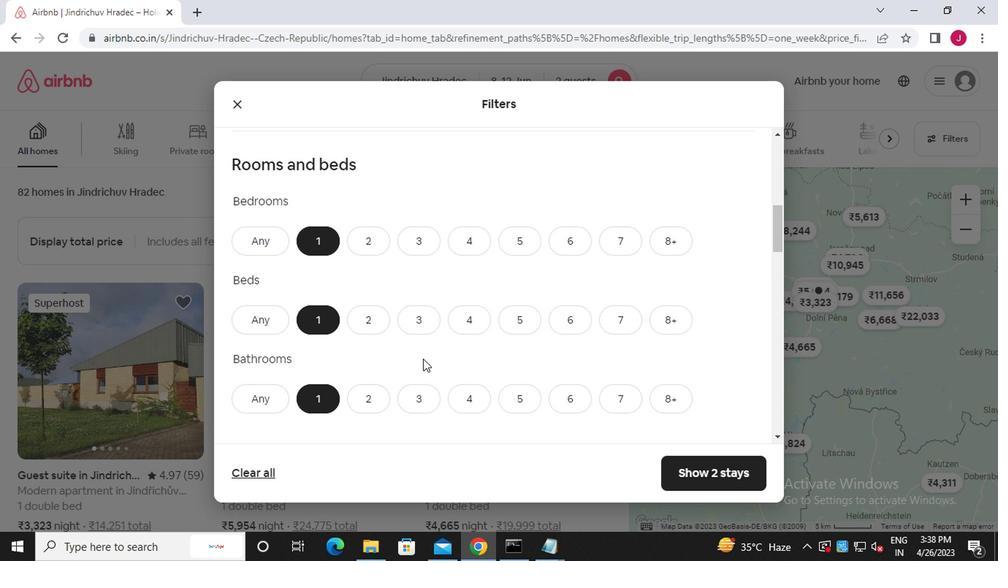 
Action: Mouse scrolled (419, 358) with delta (0, 0)
Screenshot: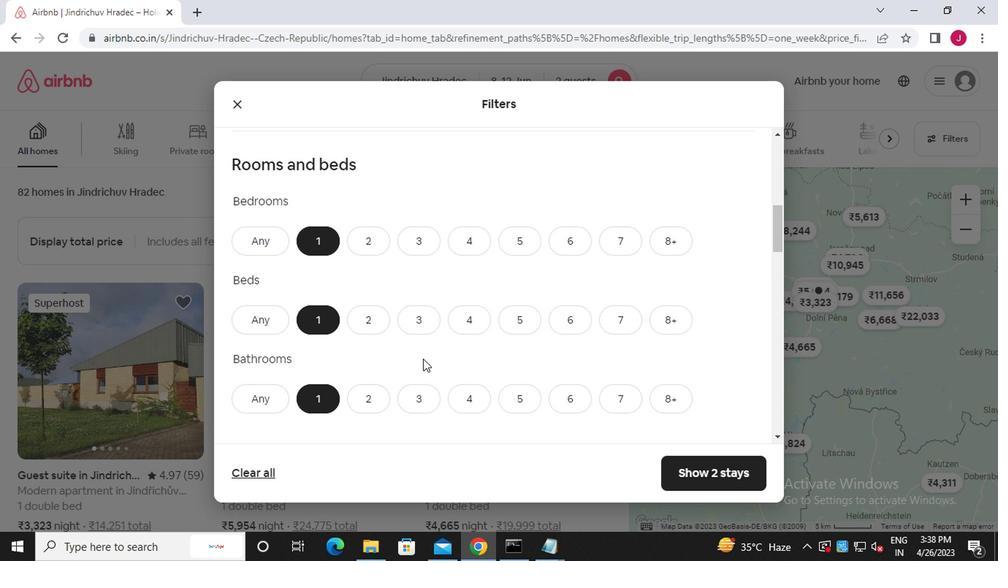 
Action: Mouse scrolled (419, 358) with delta (0, 0)
Screenshot: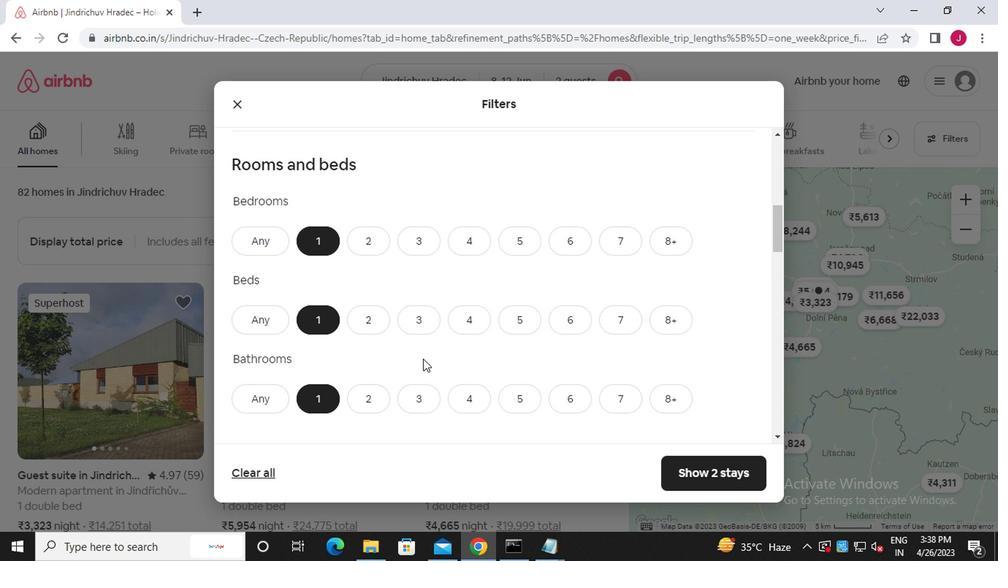 
Action: Mouse moved to (412, 350)
Screenshot: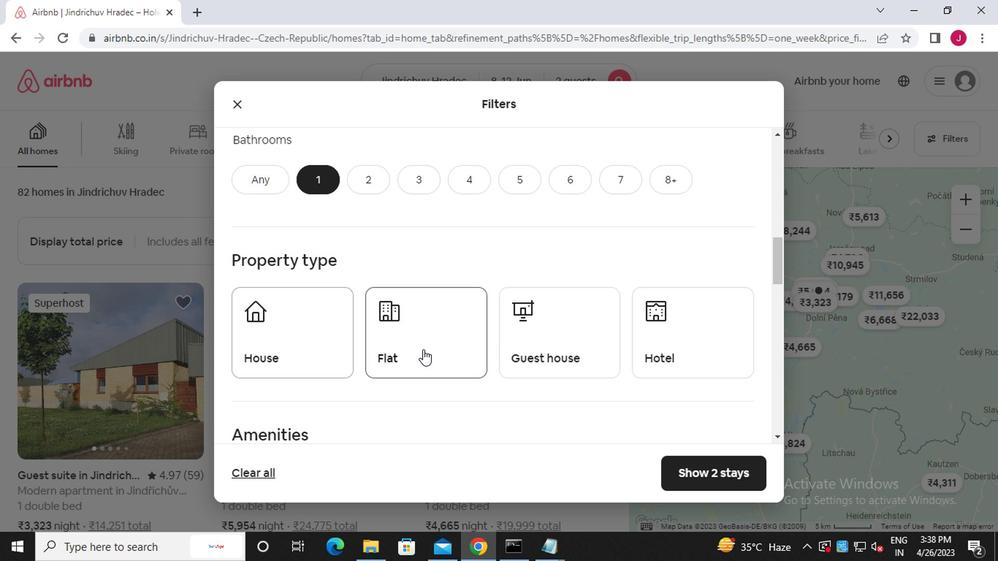 
Action: Mouse pressed left at (412, 350)
Screenshot: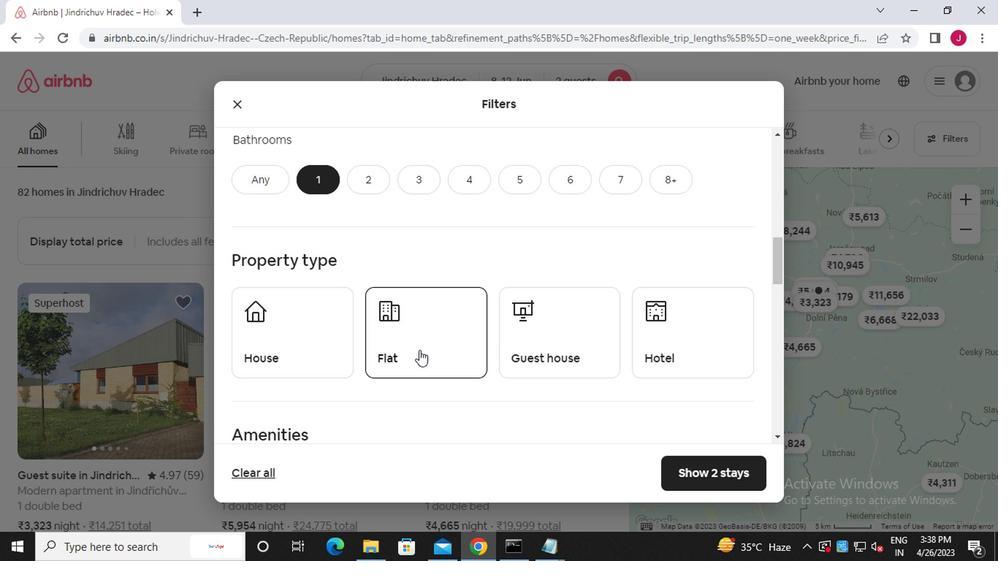 
Action: Mouse moved to (549, 355)
Screenshot: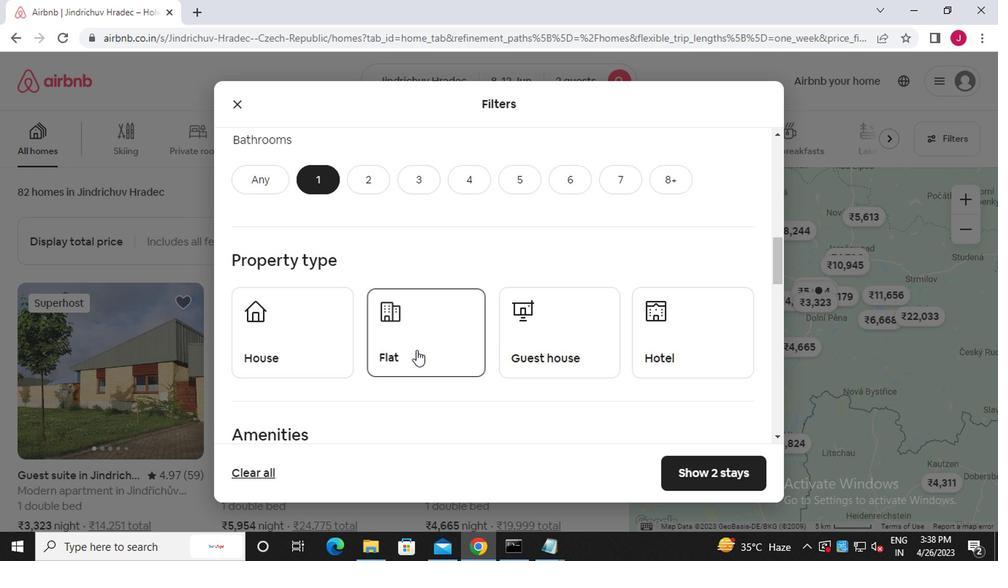 
Action: Mouse pressed left at (549, 355)
Screenshot: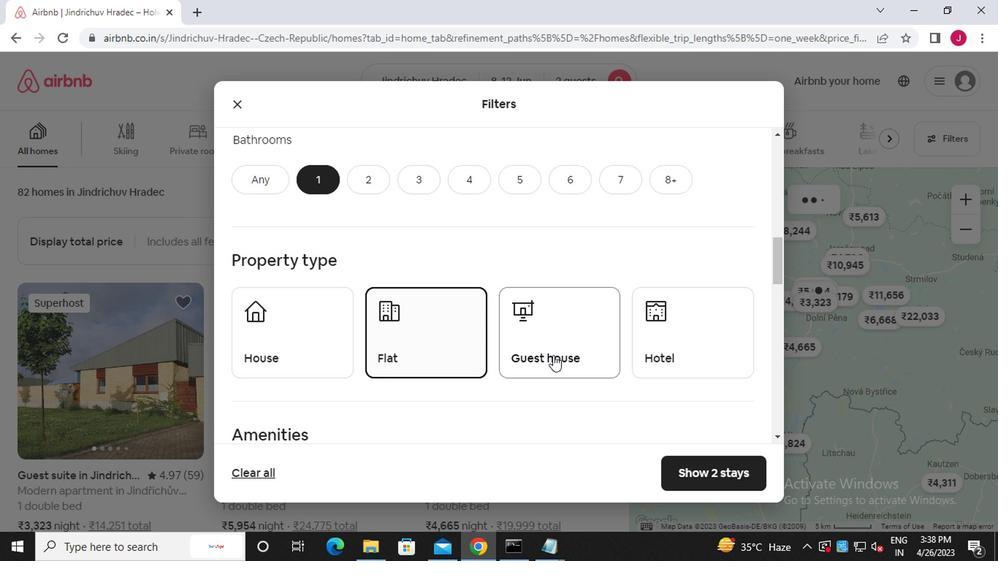 
Action: Mouse moved to (652, 341)
Screenshot: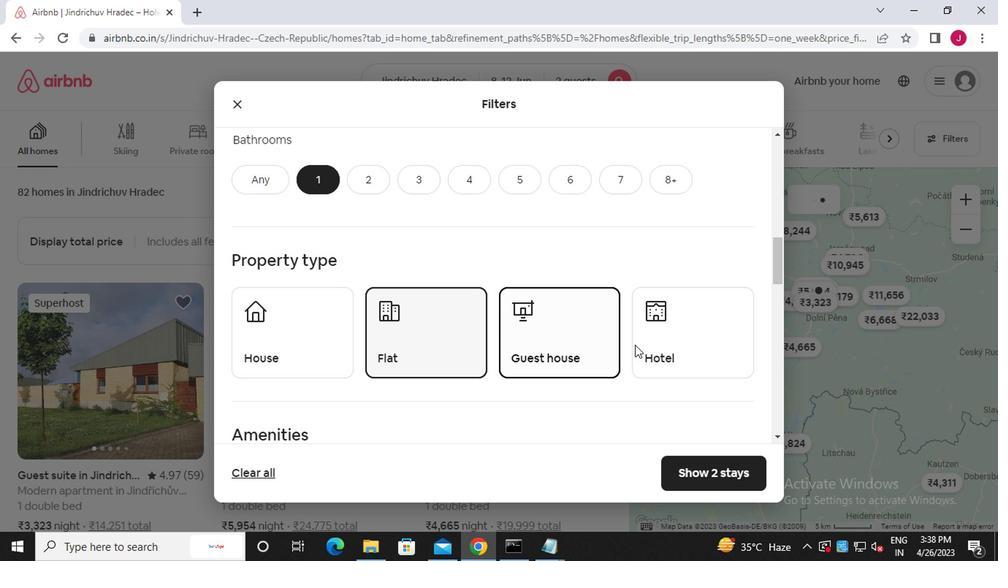 
Action: Mouse pressed left at (652, 341)
Screenshot: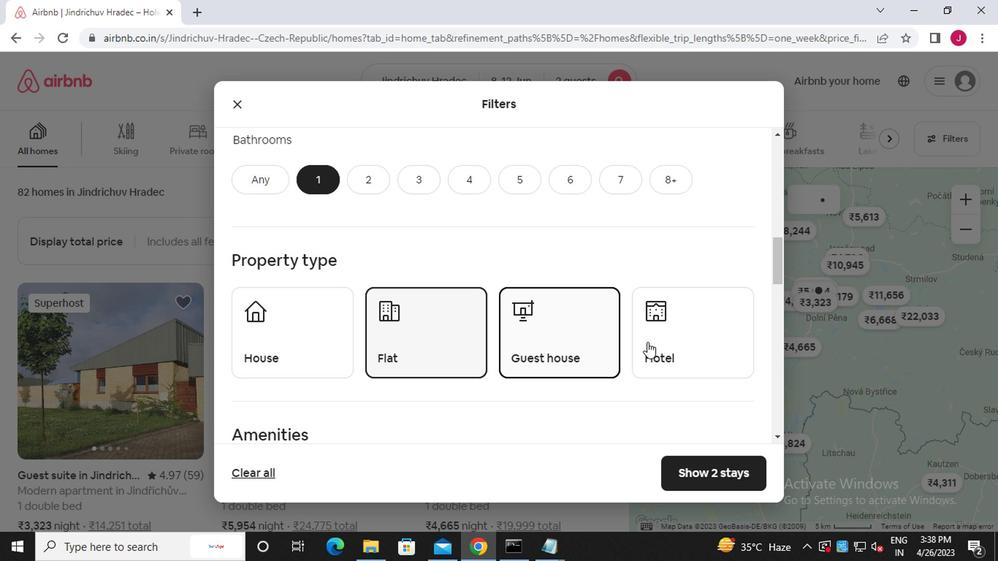 
Action: Mouse moved to (654, 345)
Screenshot: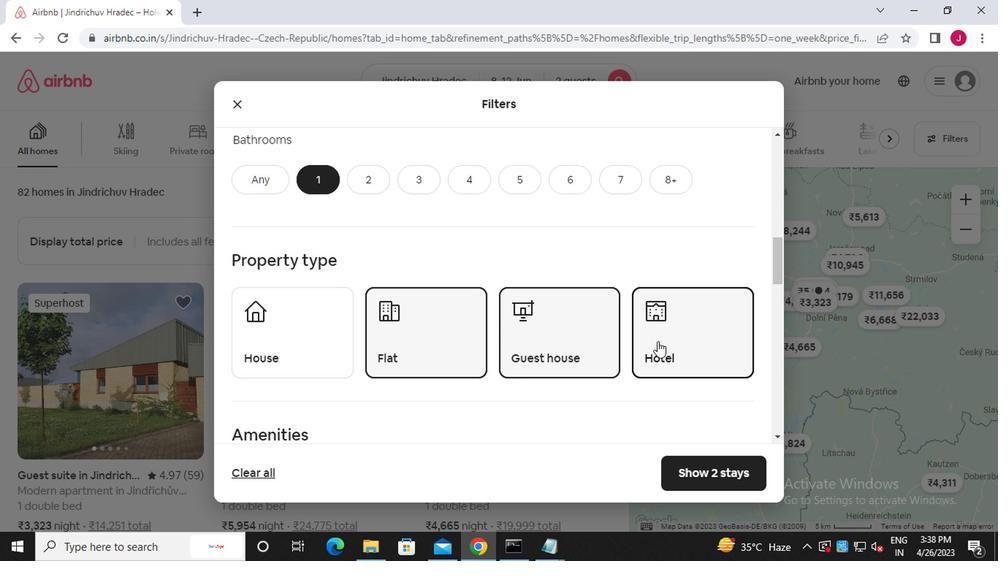 
Action: Mouse scrolled (654, 344) with delta (0, -1)
Screenshot: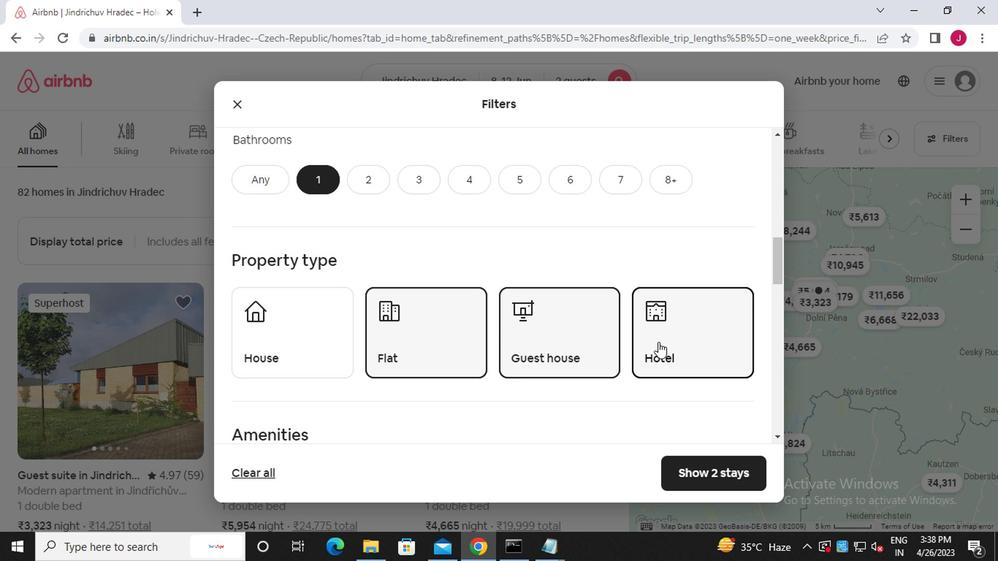 
Action: Mouse scrolled (654, 344) with delta (0, -1)
Screenshot: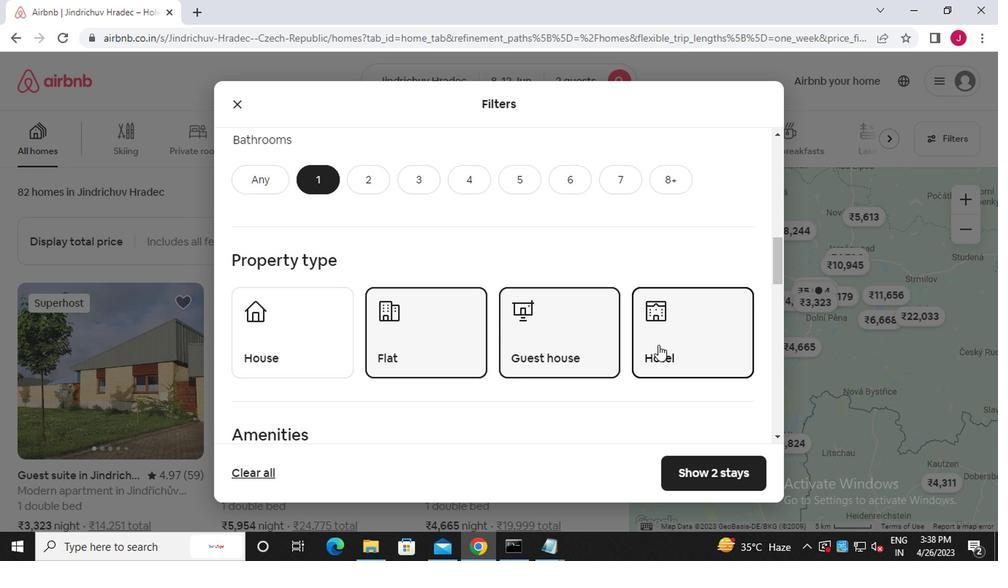 
Action: Mouse scrolled (654, 344) with delta (0, -1)
Screenshot: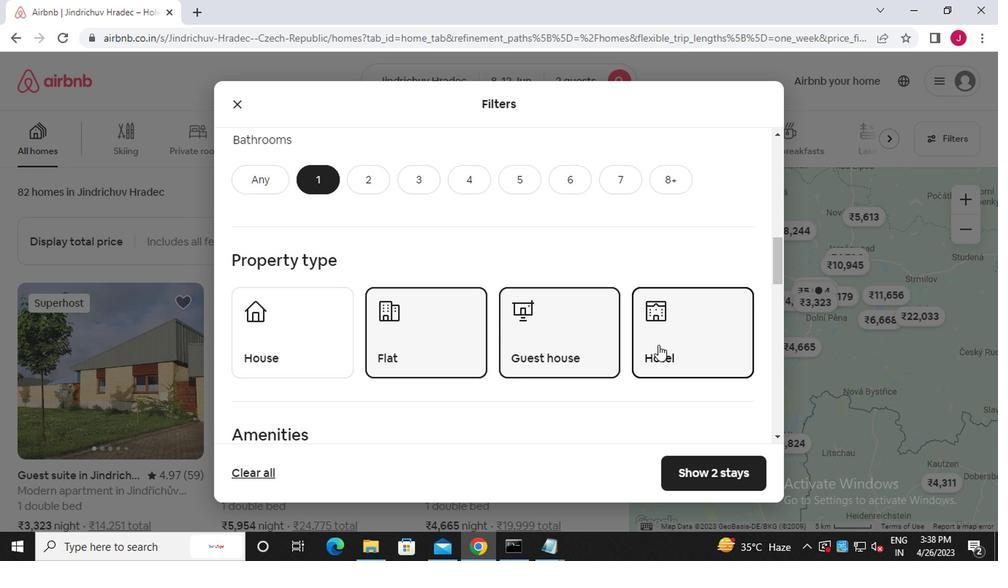 
Action: Mouse moved to (649, 345)
Screenshot: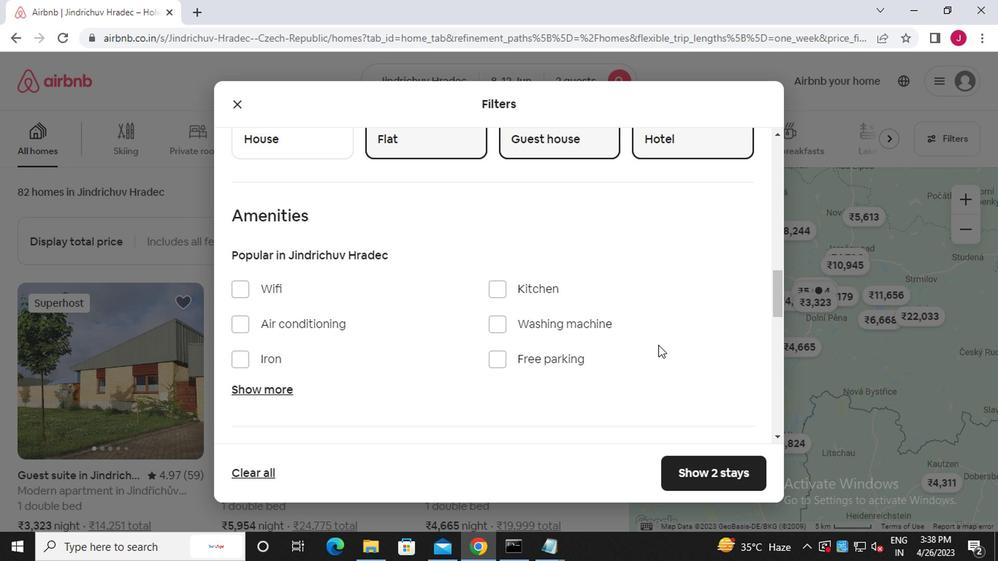 
Action: Mouse scrolled (649, 344) with delta (0, -1)
Screenshot: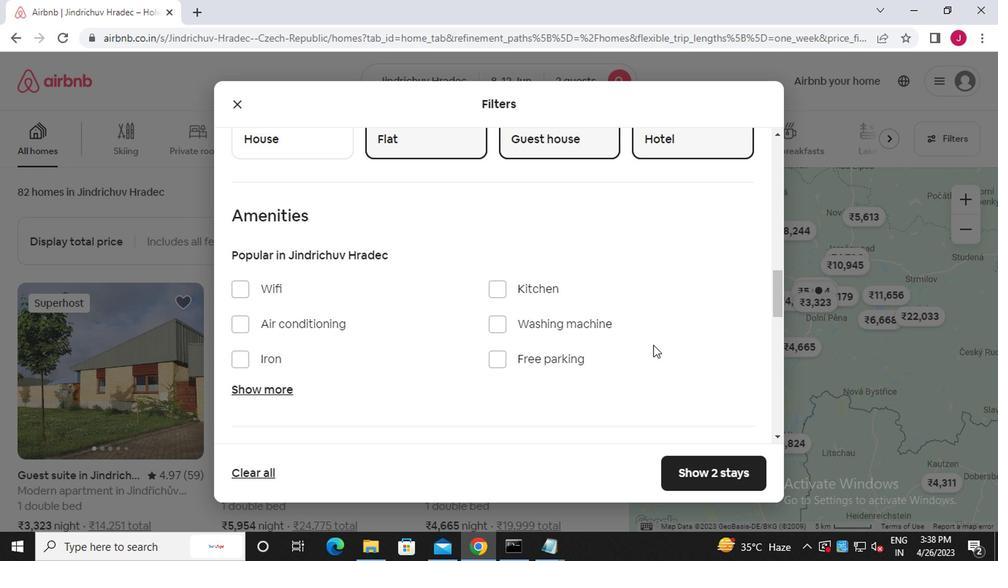 
Action: Mouse scrolled (649, 344) with delta (0, -1)
Screenshot: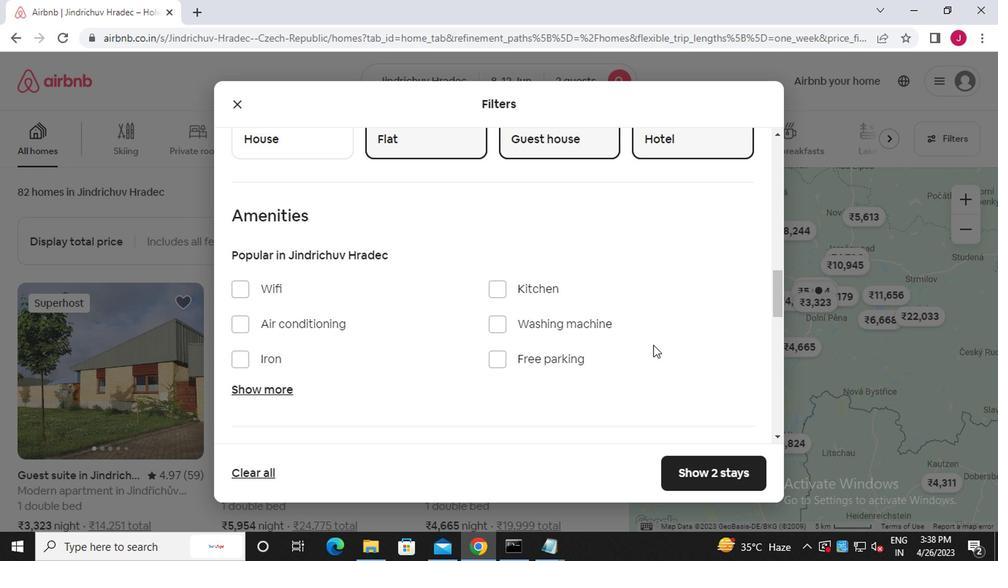 
Action: Mouse moved to (685, 361)
Screenshot: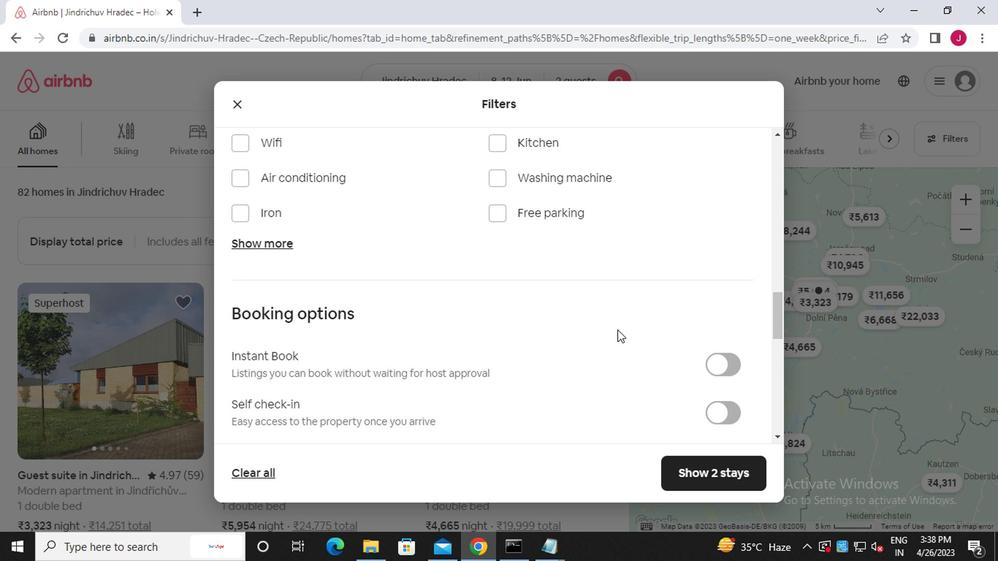 
Action: Mouse scrolled (685, 360) with delta (0, 0)
Screenshot: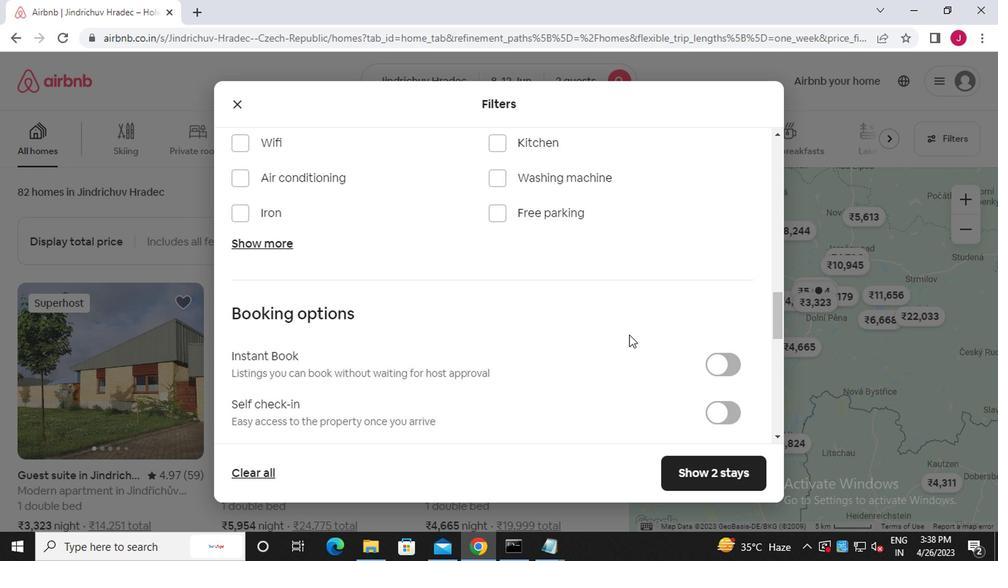 
Action: Mouse moved to (729, 348)
Screenshot: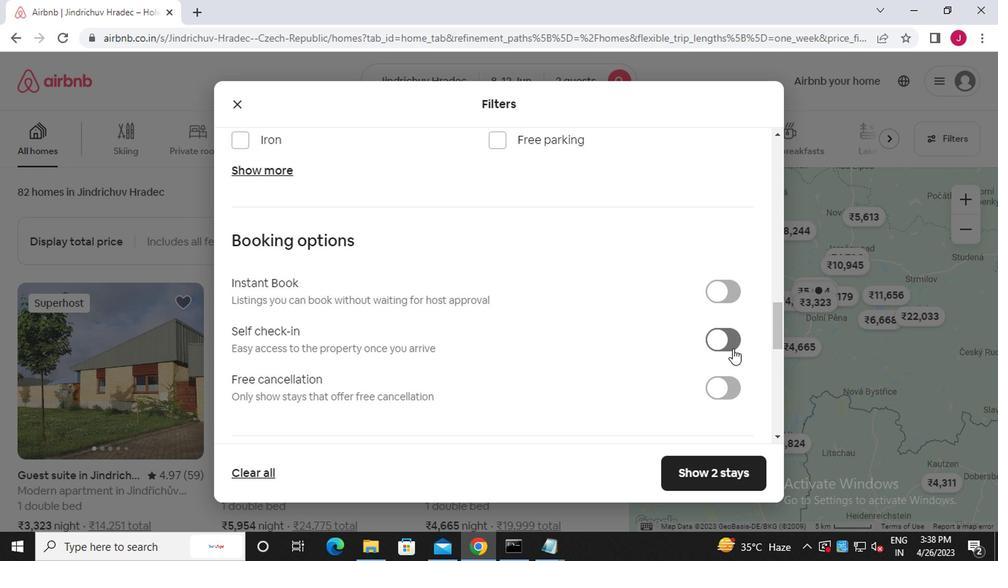 
Action: Mouse pressed left at (729, 348)
Screenshot: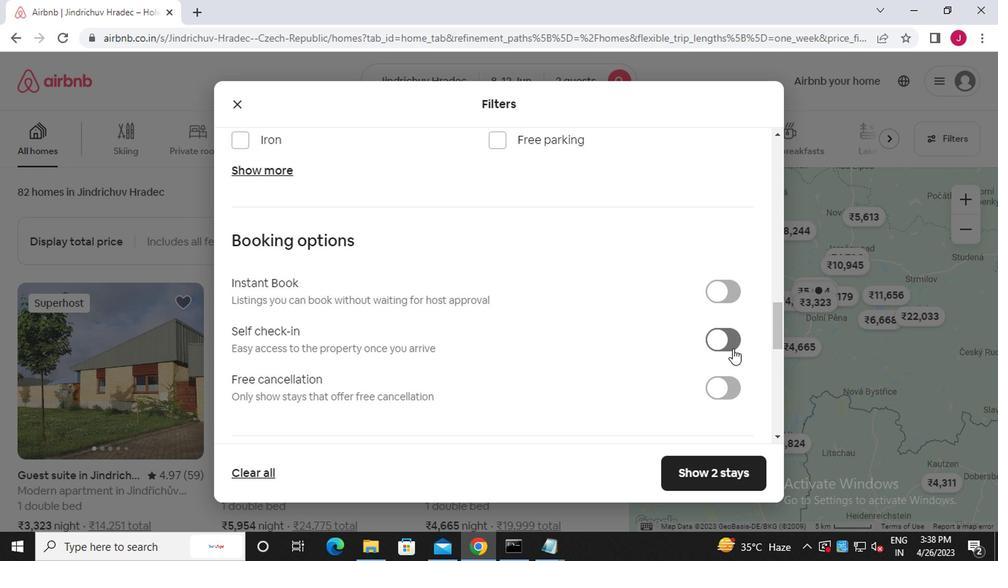 
Action: Mouse moved to (521, 363)
Screenshot: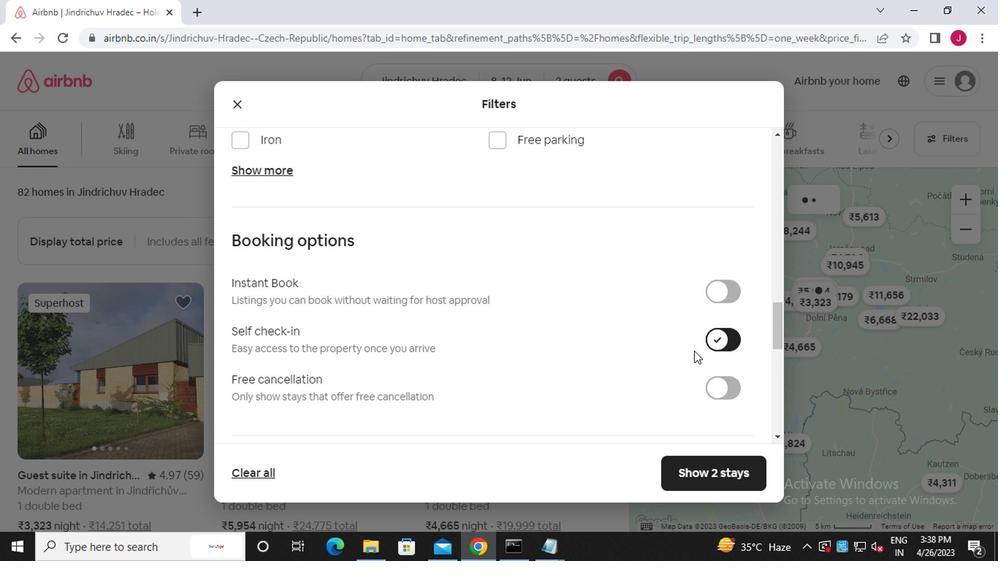 
Action: Mouse scrolled (521, 362) with delta (0, 0)
Screenshot: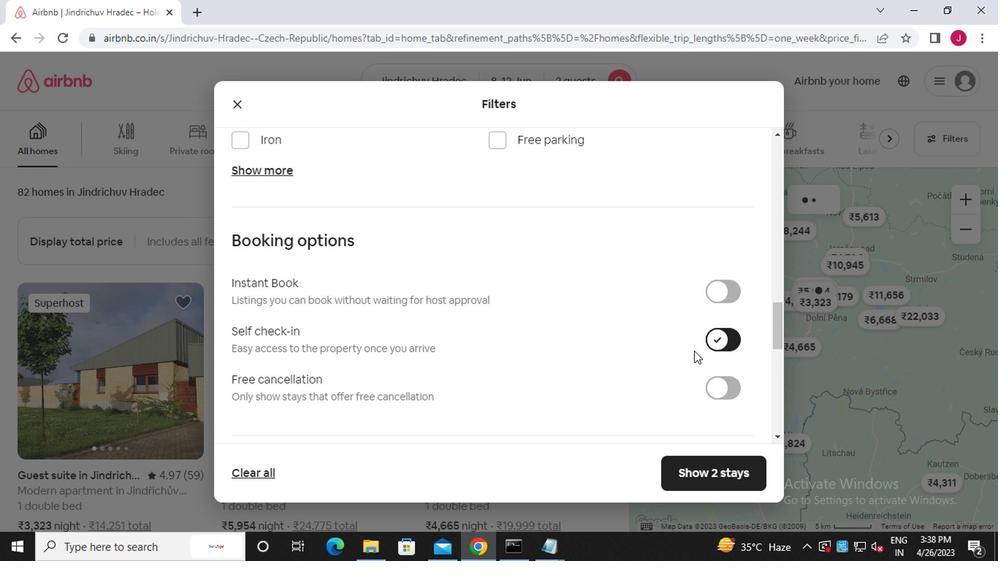 
Action: Mouse moved to (516, 364)
Screenshot: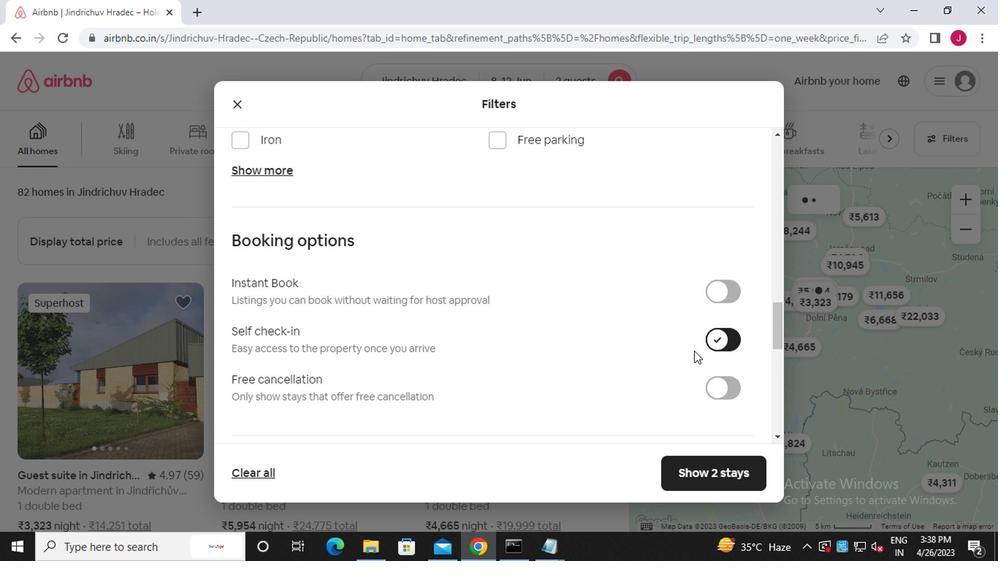 
Action: Mouse scrolled (516, 363) with delta (0, -1)
Screenshot: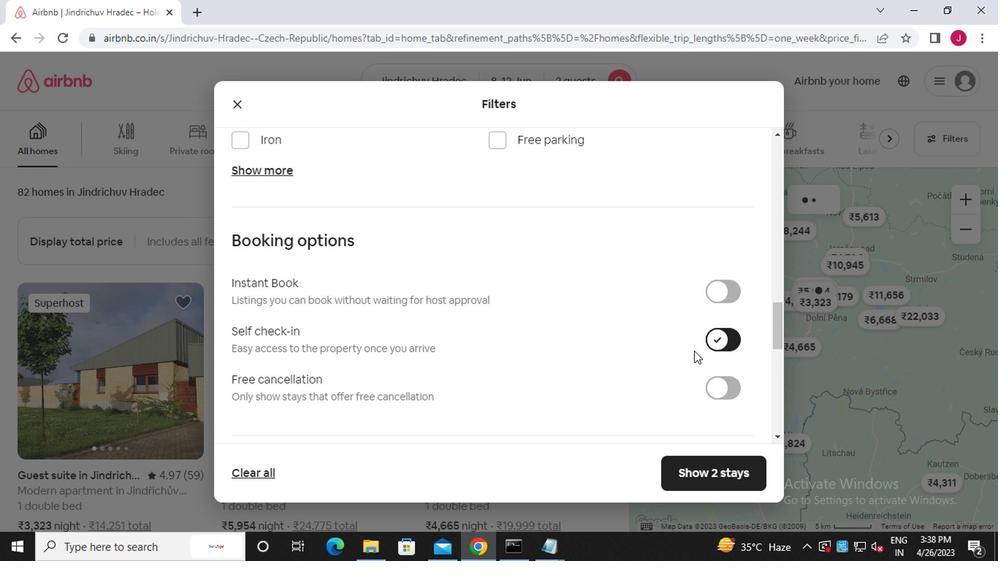 
Action: Mouse moved to (514, 365)
Screenshot: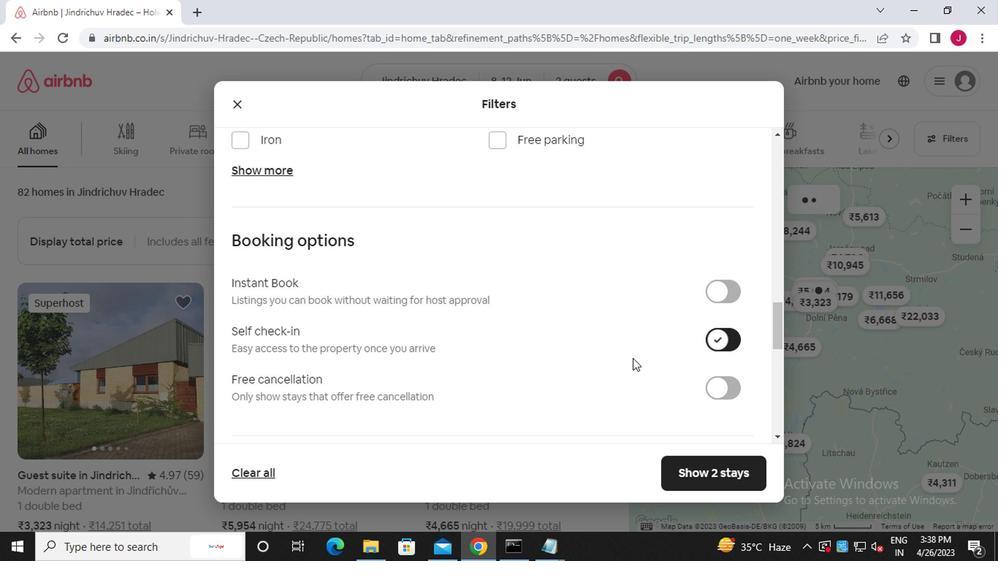 
Action: Mouse scrolled (514, 364) with delta (0, 0)
Screenshot: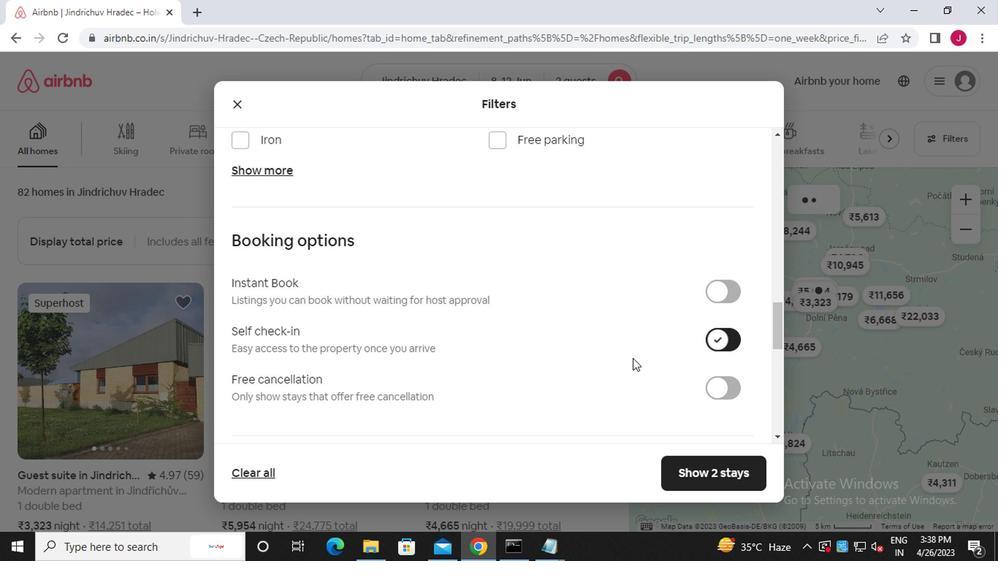 
Action: Mouse moved to (513, 365)
Screenshot: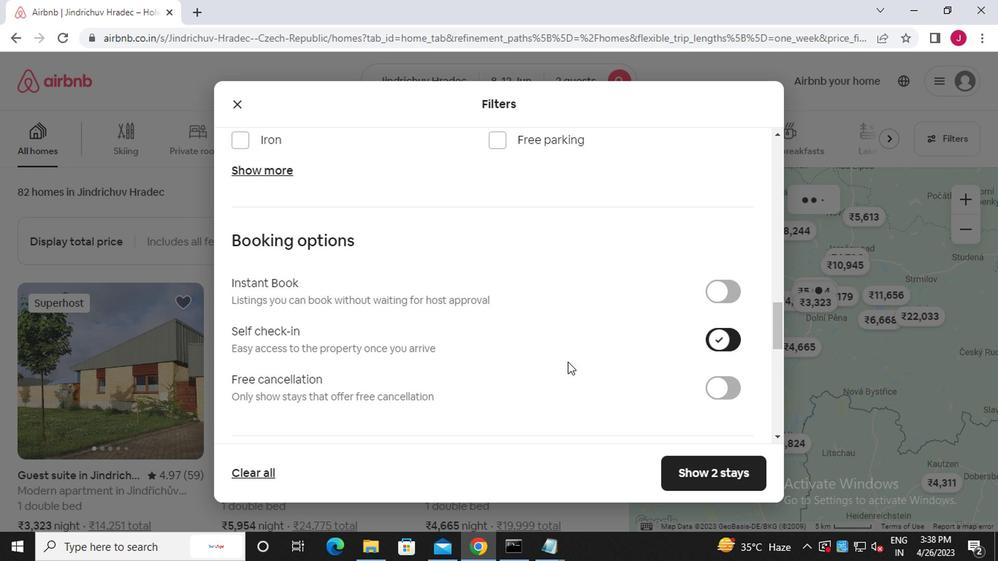 
Action: Mouse scrolled (513, 364) with delta (0, 0)
Screenshot: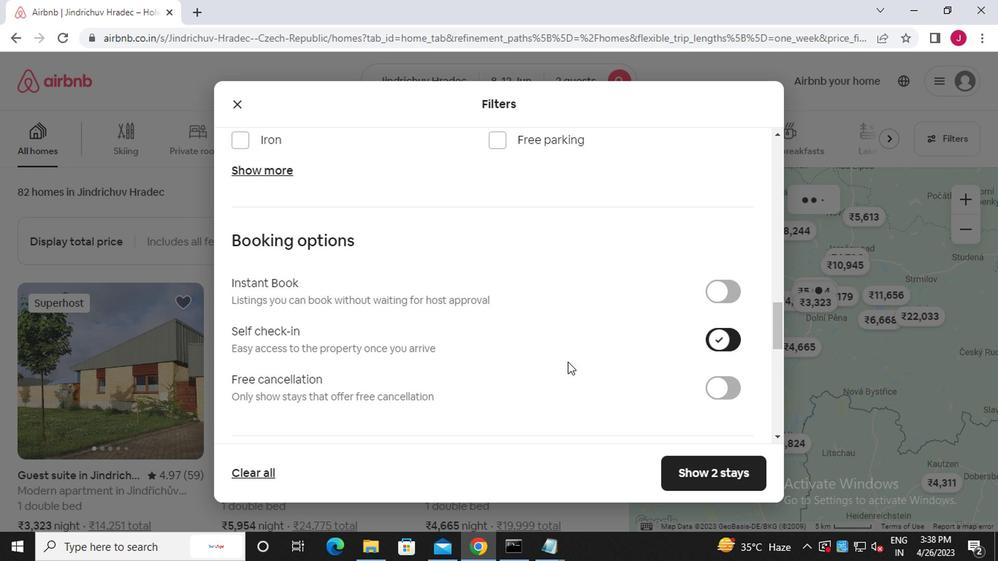 
Action: Mouse moved to (510, 365)
Screenshot: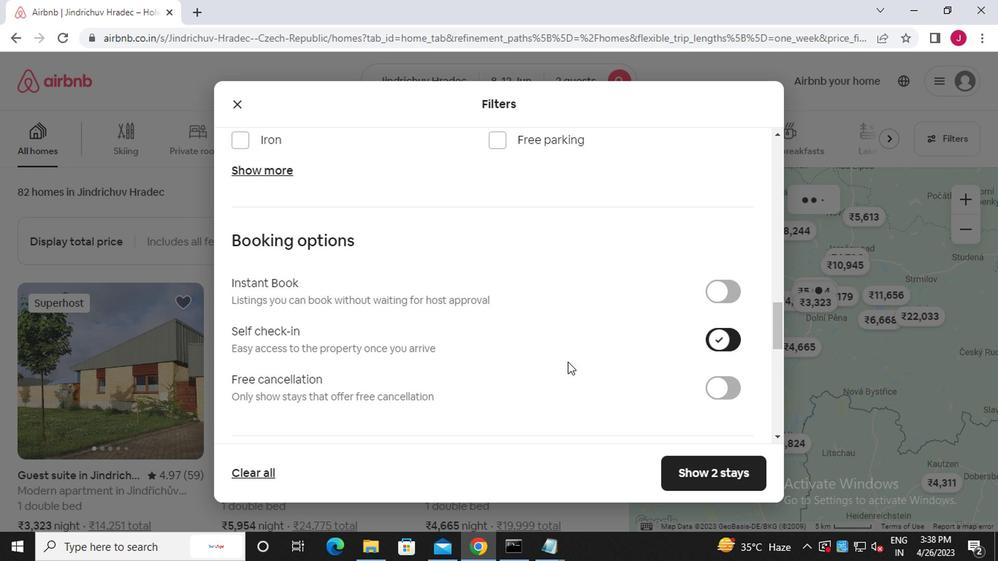 
Action: Mouse scrolled (510, 364) with delta (0, 0)
Screenshot: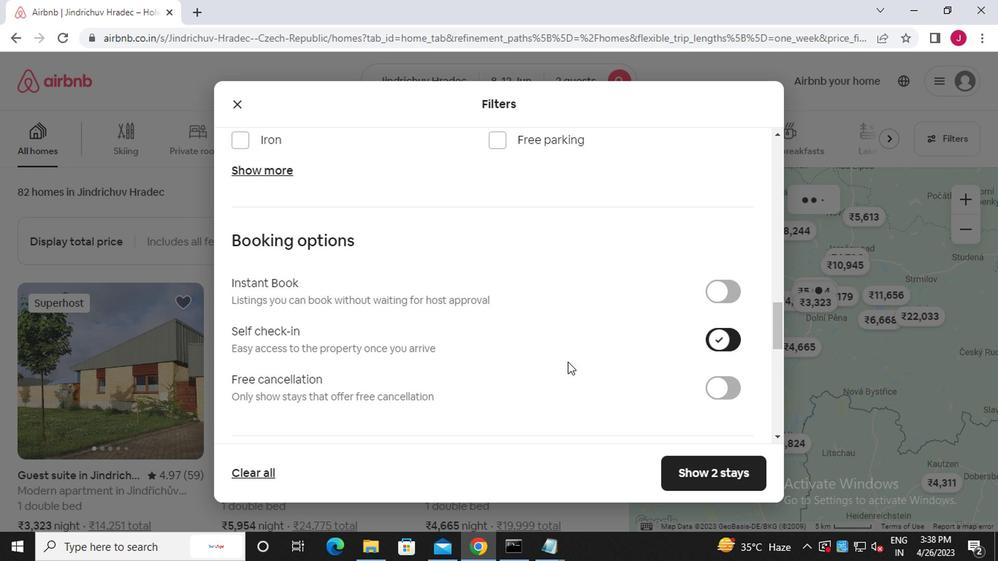 
Action: Mouse moved to (505, 364)
Screenshot: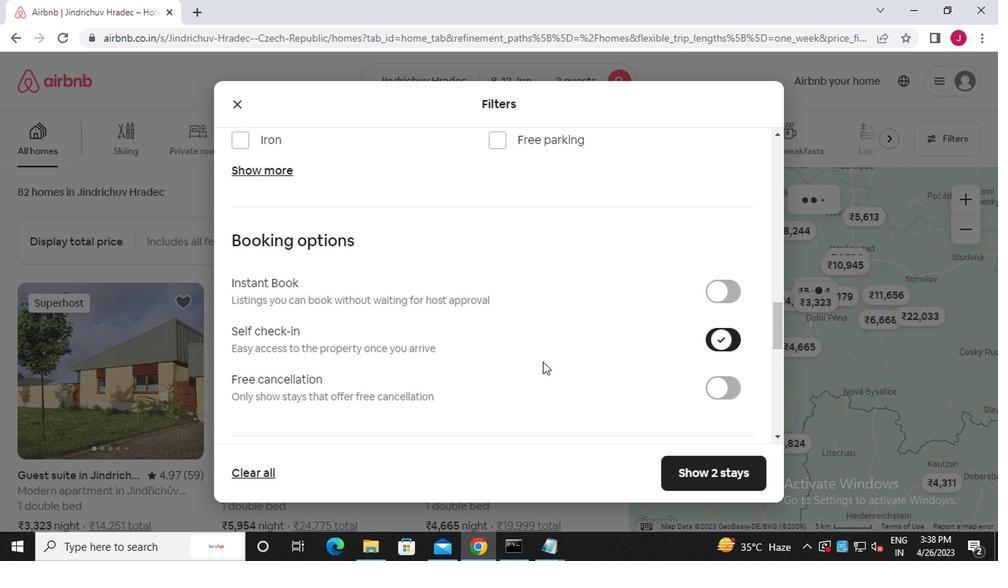 
Action: Mouse scrolled (505, 363) with delta (0, -1)
Screenshot: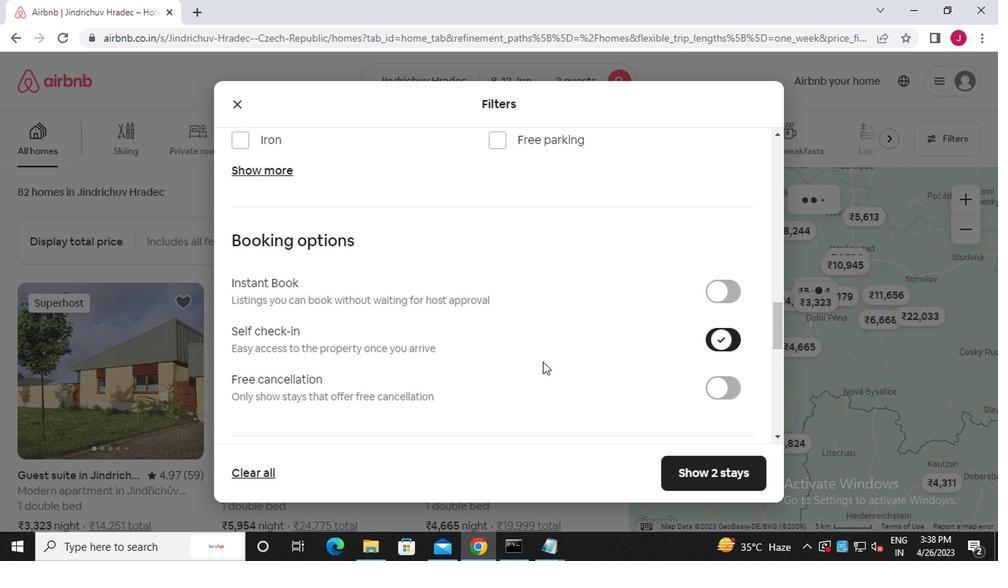 
Action: Mouse moved to (270, 296)
Screenshot: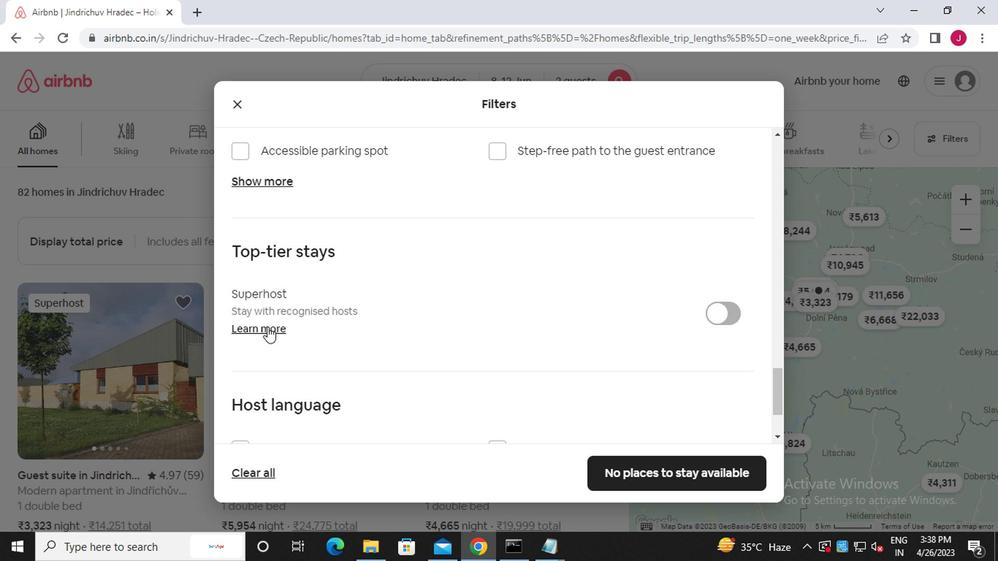 
Action: Mouse scrolled (270, 296) with delta (0, 0)
Screenshot: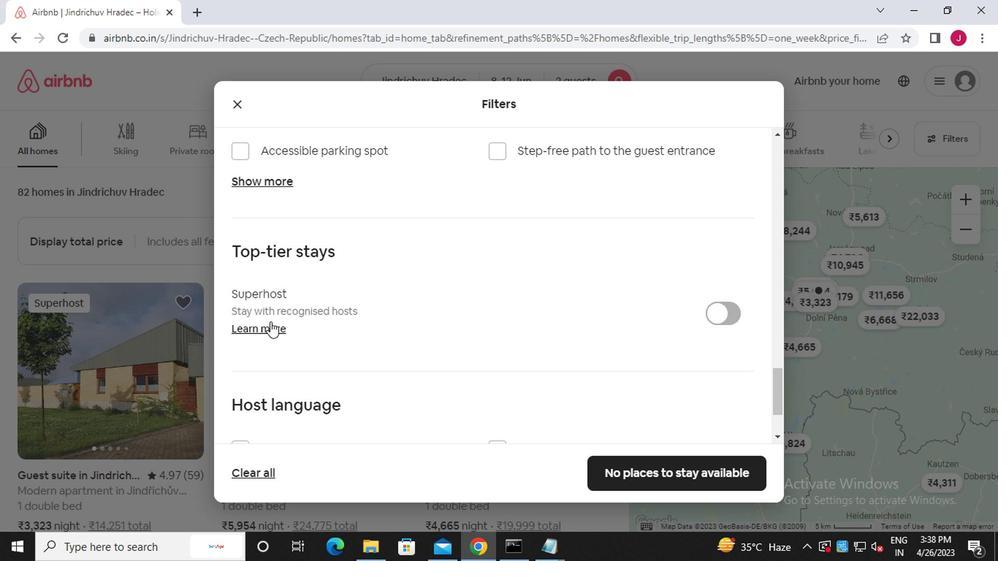 
Action: Mouse moved to (270, 295)
Screenshot: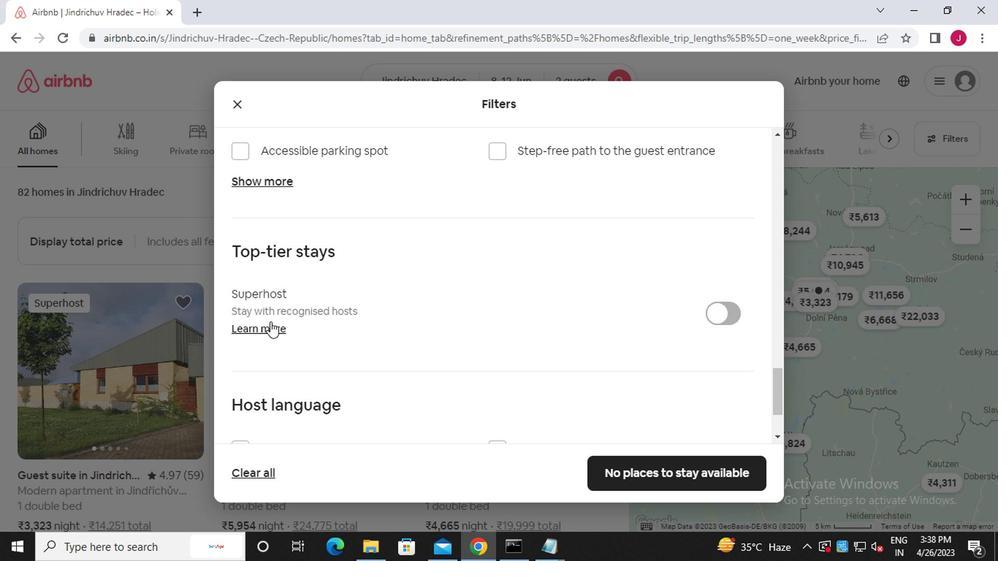 
Action: Mouse scrolled (270, 296) with delta (0, 0)
Screenshot: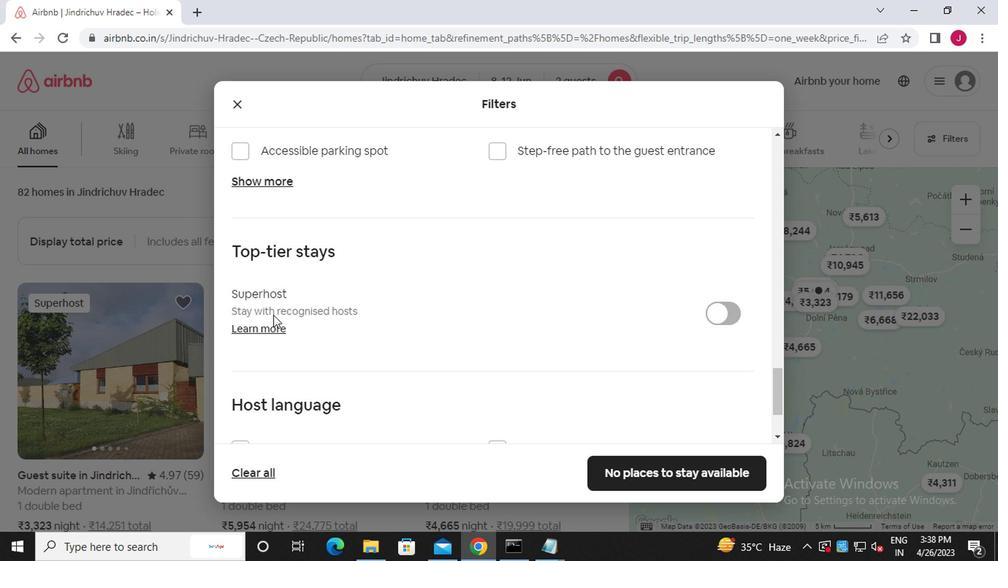 
Action: Mouse moved to (247, 268)
Screenshot: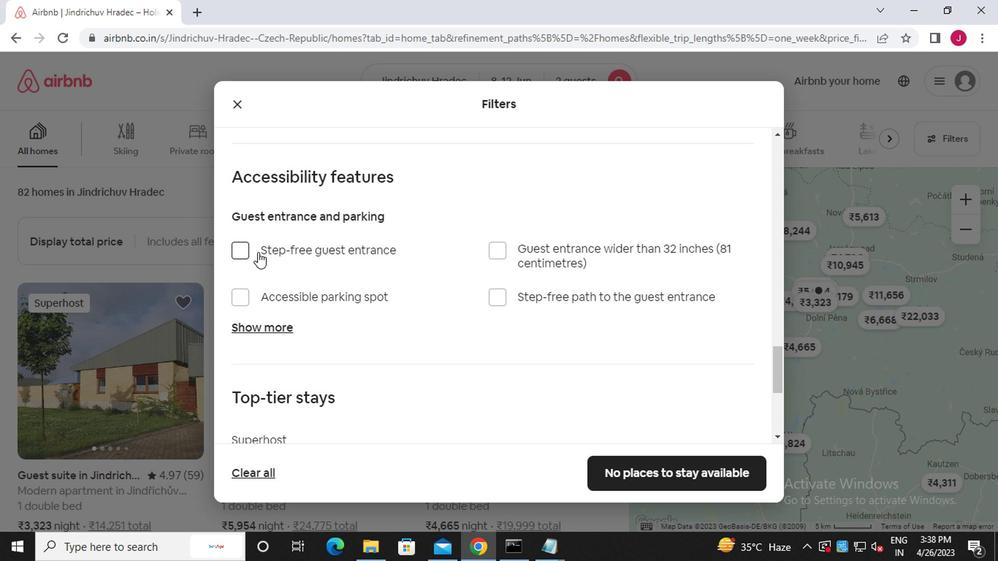 
Action: Mouse scrolled (247, 267) with delta (0, 0)
Screenshot: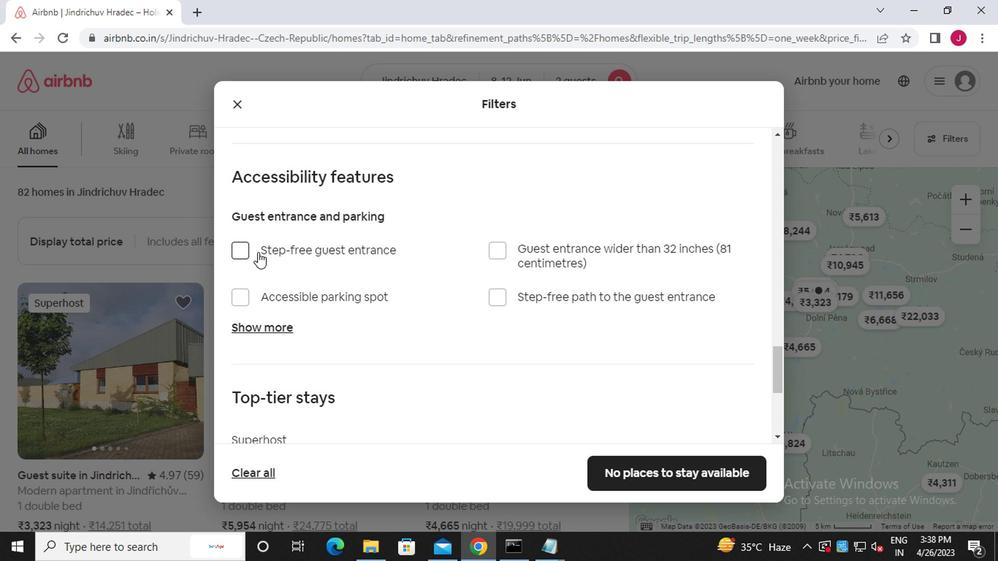 
Action: Mouse moved to (249, 274)
Screenshot: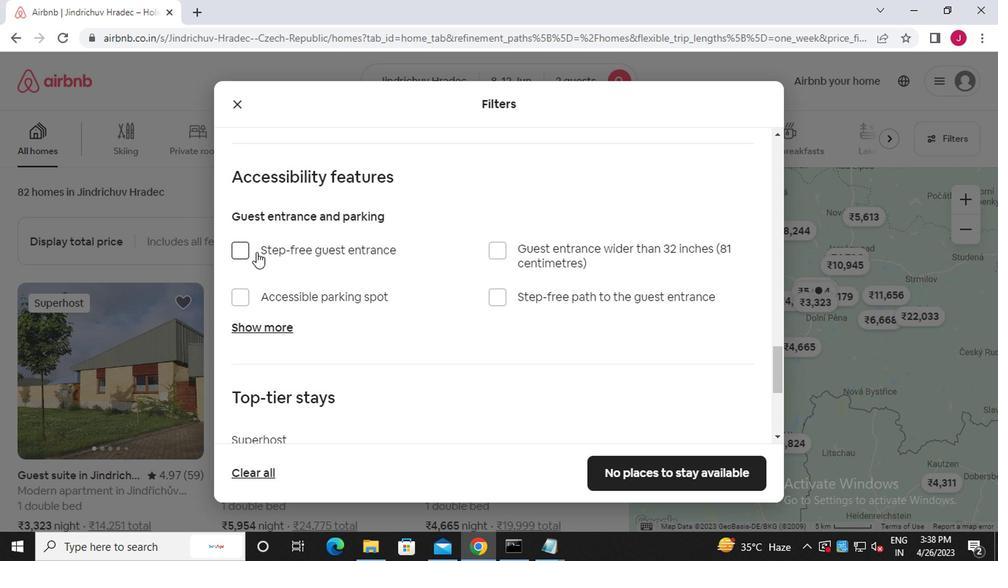 
Action: Mouse scrolled (249, 273) with delta (0, 0)
Screenshot: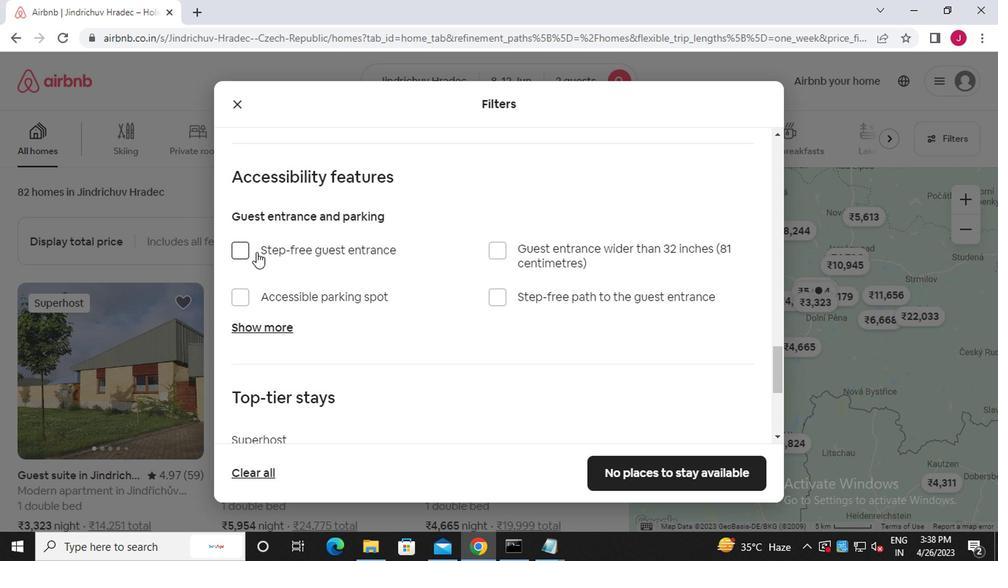 
Action: Mouse moved to (254, 282)
Screenshot: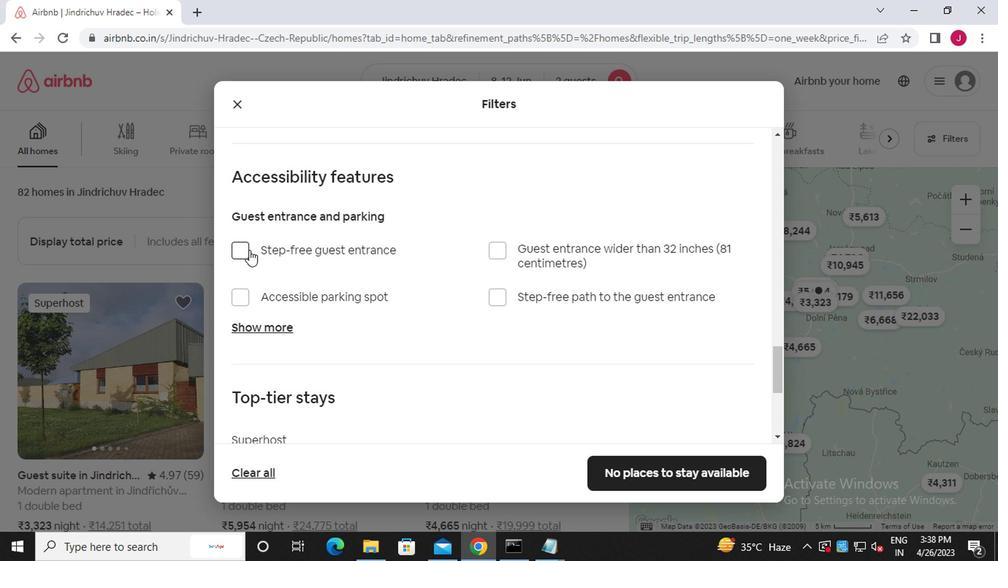 
Action: Mouse scrolled (254, 281) with delta (0, -1)
Screenshot: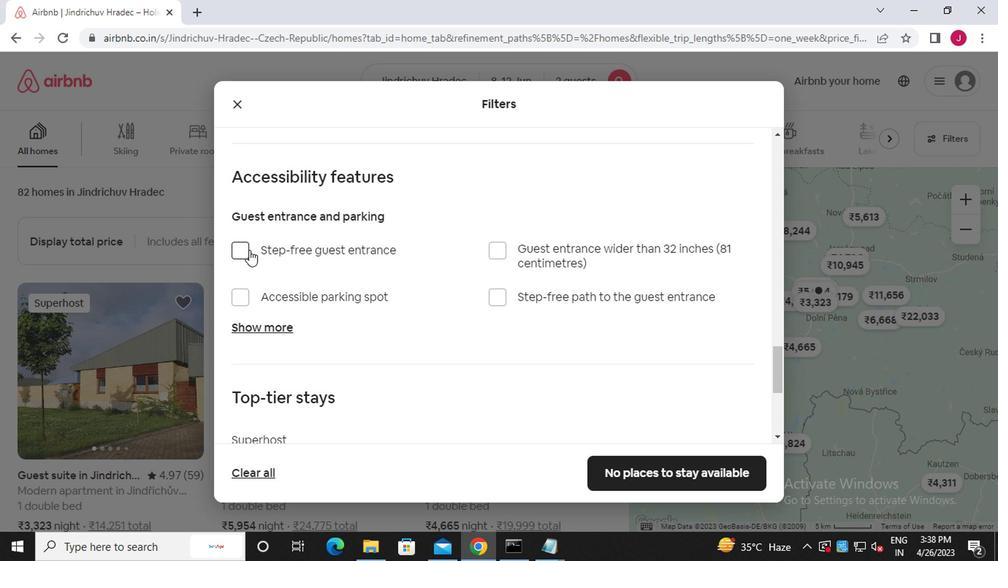 
Action: Mouse moved to (256, 285)
Screenshot: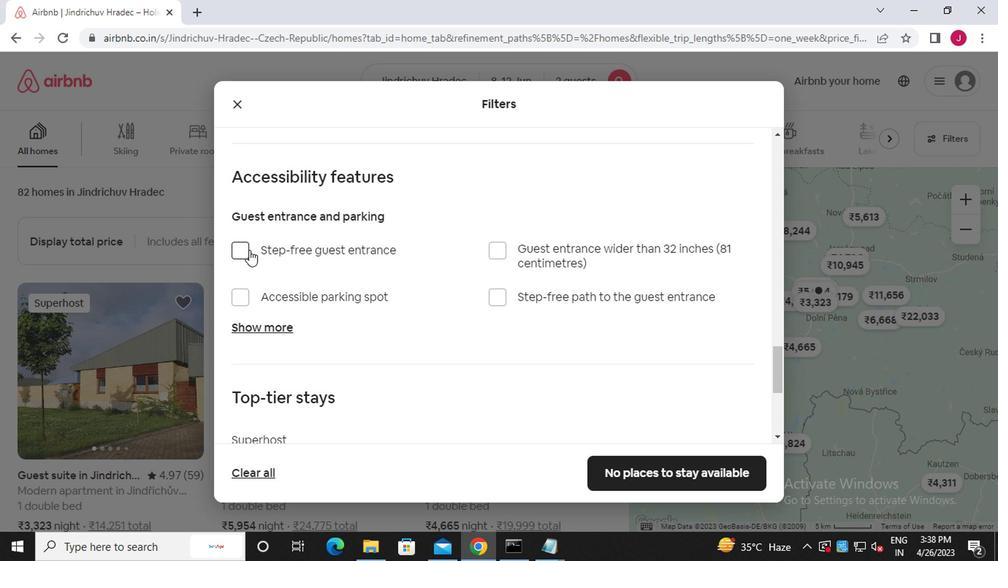 
Action: Mouse scrolled (256, 284) with delta (0, 0)
Screenshot: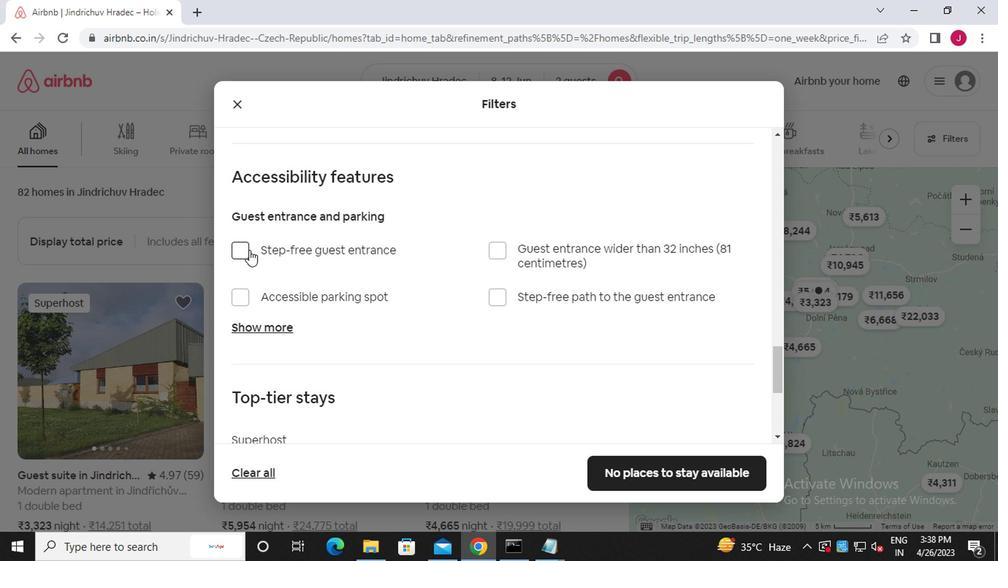 
Action: Mouse moved to (263, 296)
Screenshot: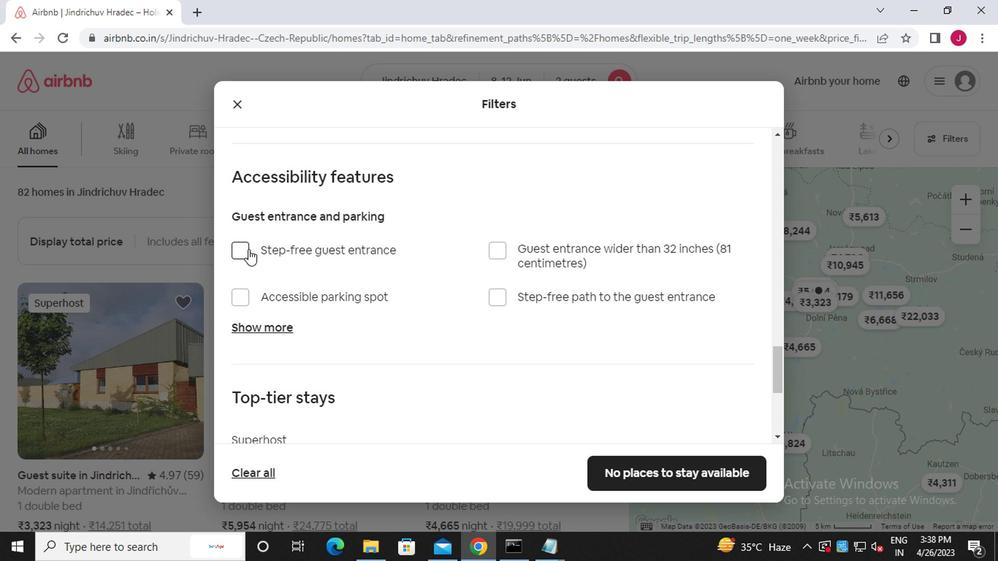 
Action: Mouse scrolled (263, 296) with delta (0, 0)
Screenshot: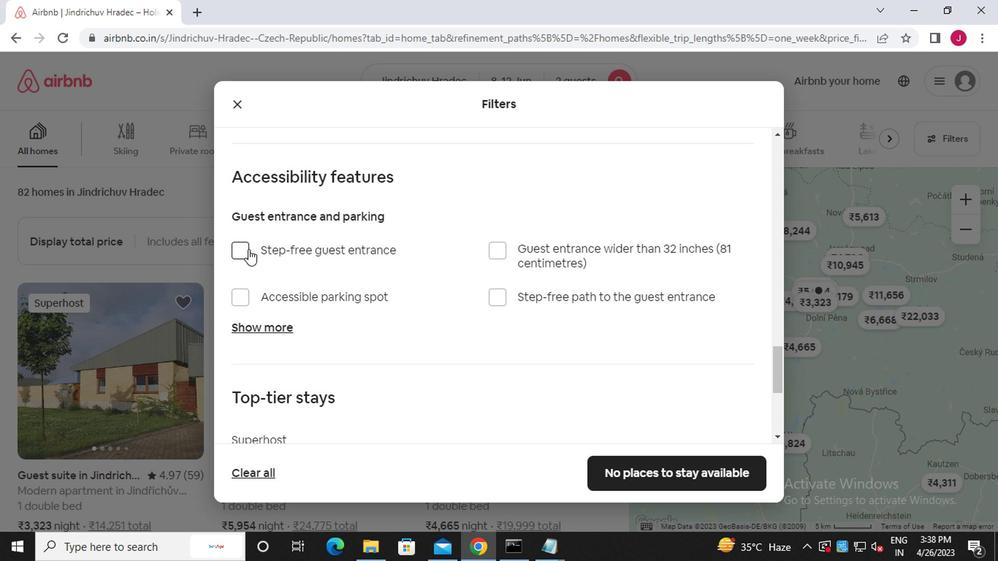 
Action: Mouse moved to (268, 326)
Screenshot: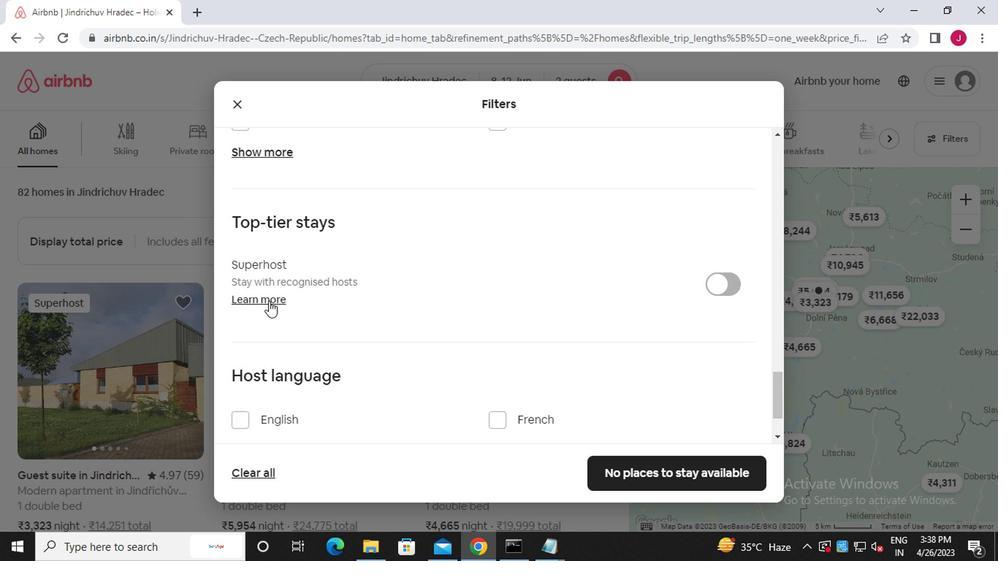 
Action: Mouse scrolled (268, 325) with delta (0, 0)
Screenshot: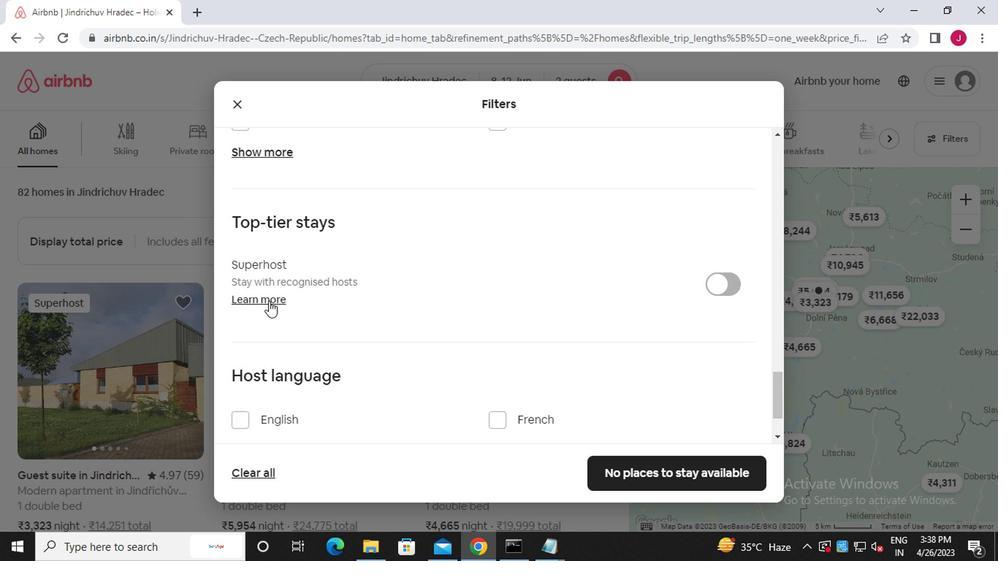 
Action: Mouse moved to (244, 337)
Screenshot: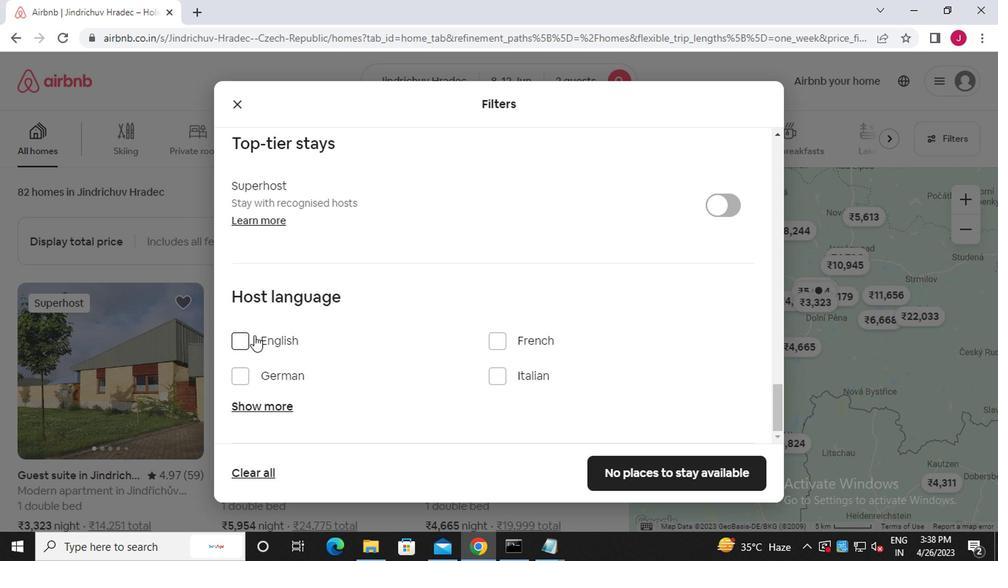 
Action: Mouse pressed left at (244, 337)
Screenshot: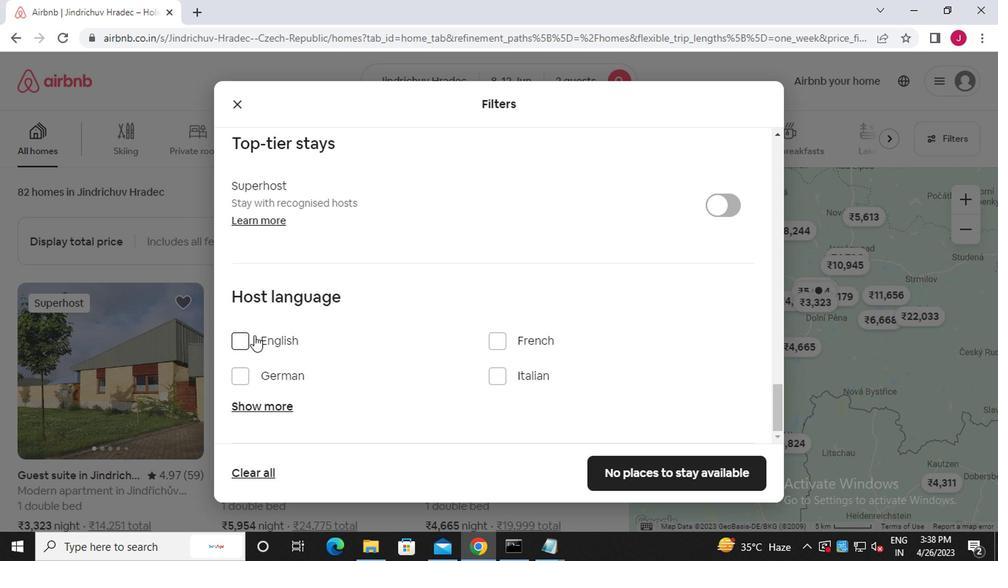 
Action: Mouse moved to (652, 477)
Screenshot: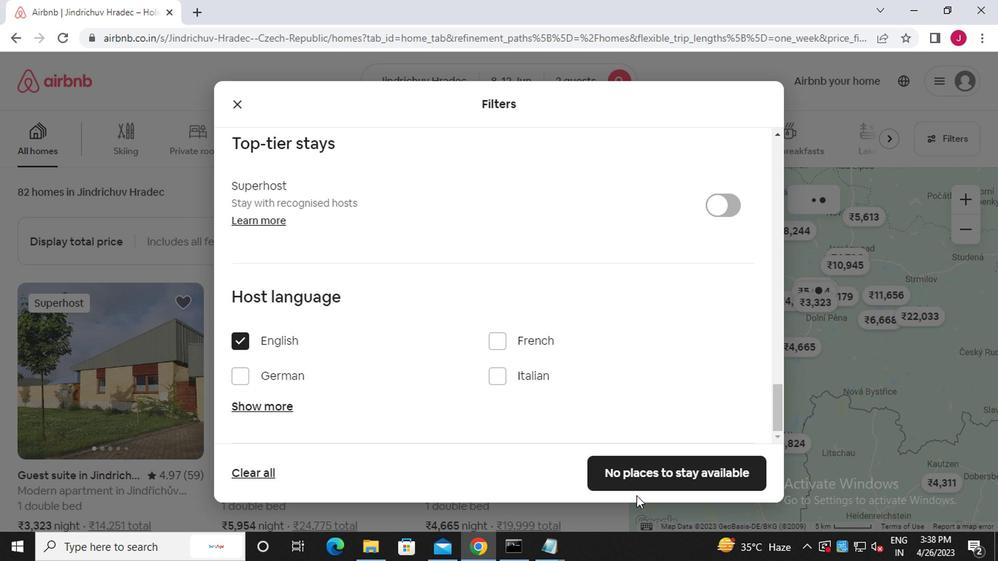 
Action: Mouse pressed left at (652, 477)
Screenshot: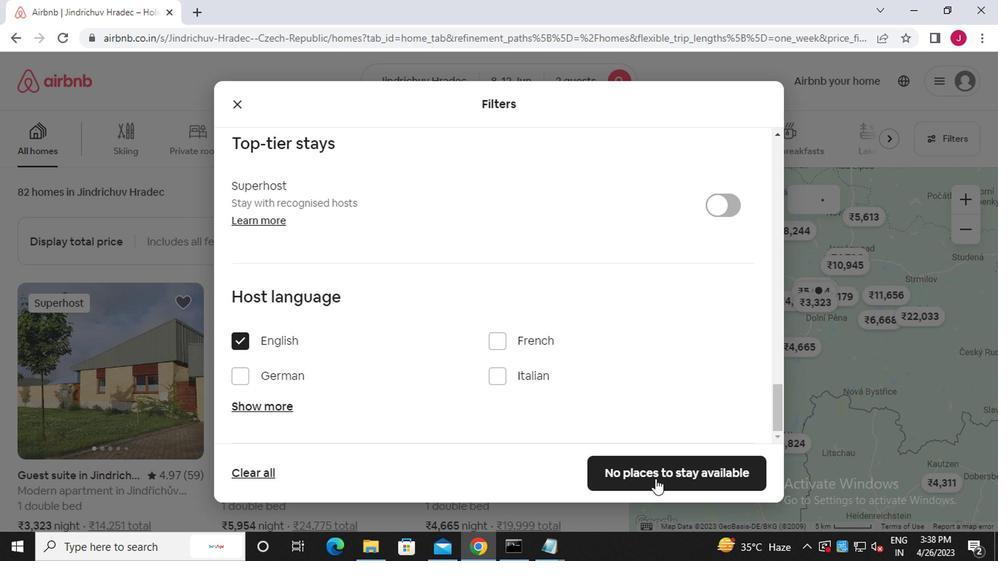 
